 Task: Create ChildIssue0000000006 as Child Issue of Issue Issue0000000003 in Backlog  in Scrum Project Project0000000001 in Jira. Create ChildIssue0000000007 as Child Issue of Issue Issue0000000004 in Backlog  in Scrum Project Project0000000001 in Jira. Create ChildIssue0000000008 as Child Issue of Issue Issue0000000004 in Backlog  in Scrum Project Project0000000001 in Jira. Create ChildIssue0000000009 as Child Issue of Issue Issue0000000005 in Backlog  in Scrum Project Project0000000001 in Jira. Create ChildIssue0000000010 as Child Issue of Issue Issue0000000005 in Backlog  in Scrum Project Project0000000001 in Jira
Action: Mouse moved to (437, 491)
Screenshot: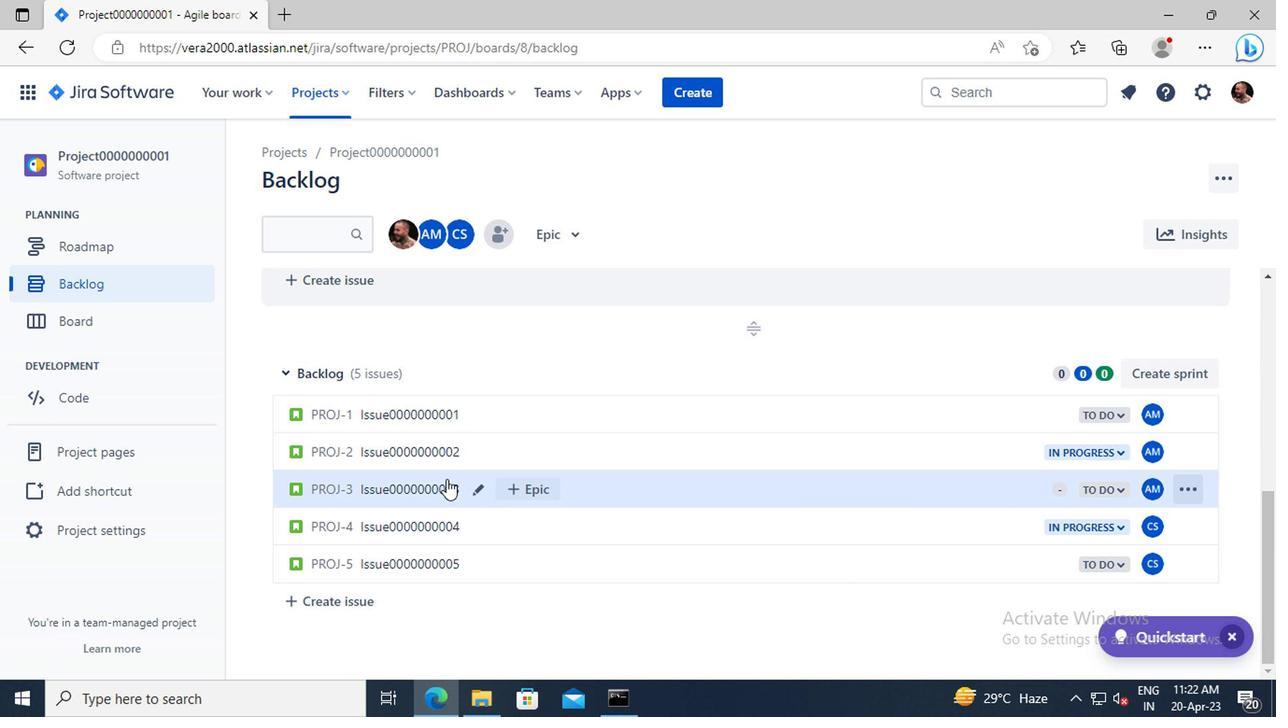 
Action: Mouse pressed left at (437, 491)
Screenshot: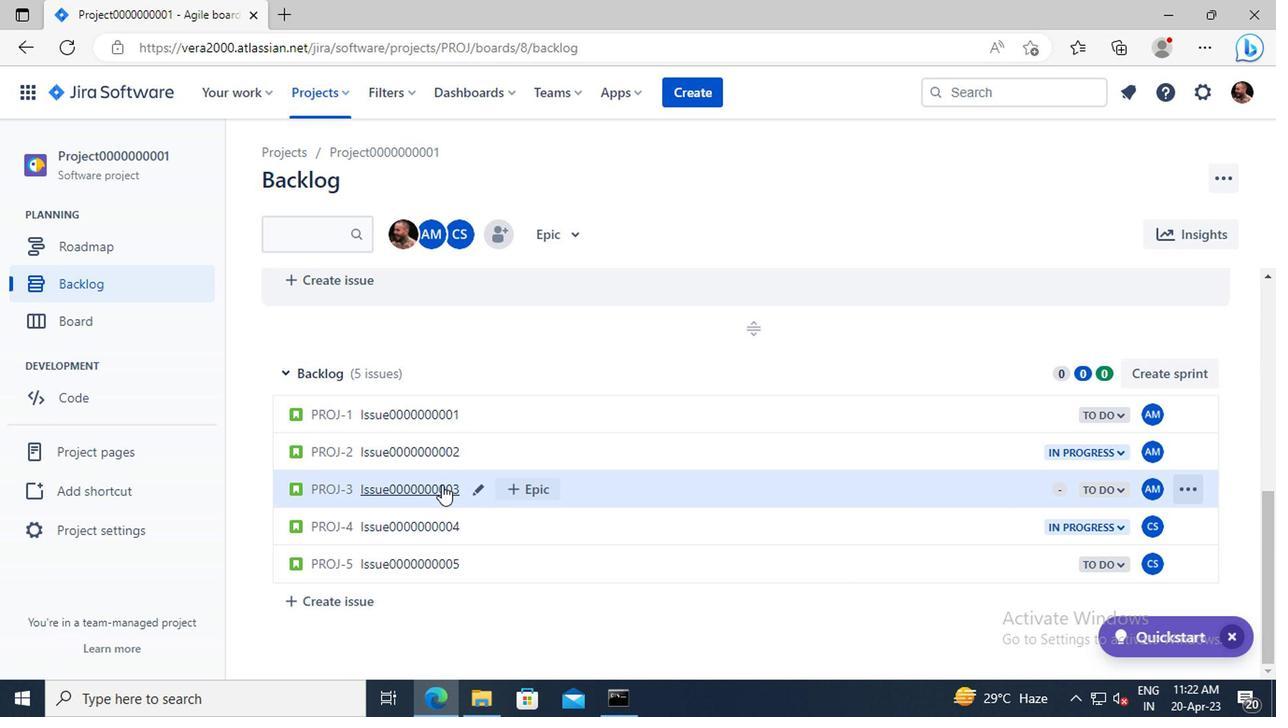 
Action: Mouse moved to (937, 373)
Screenshot: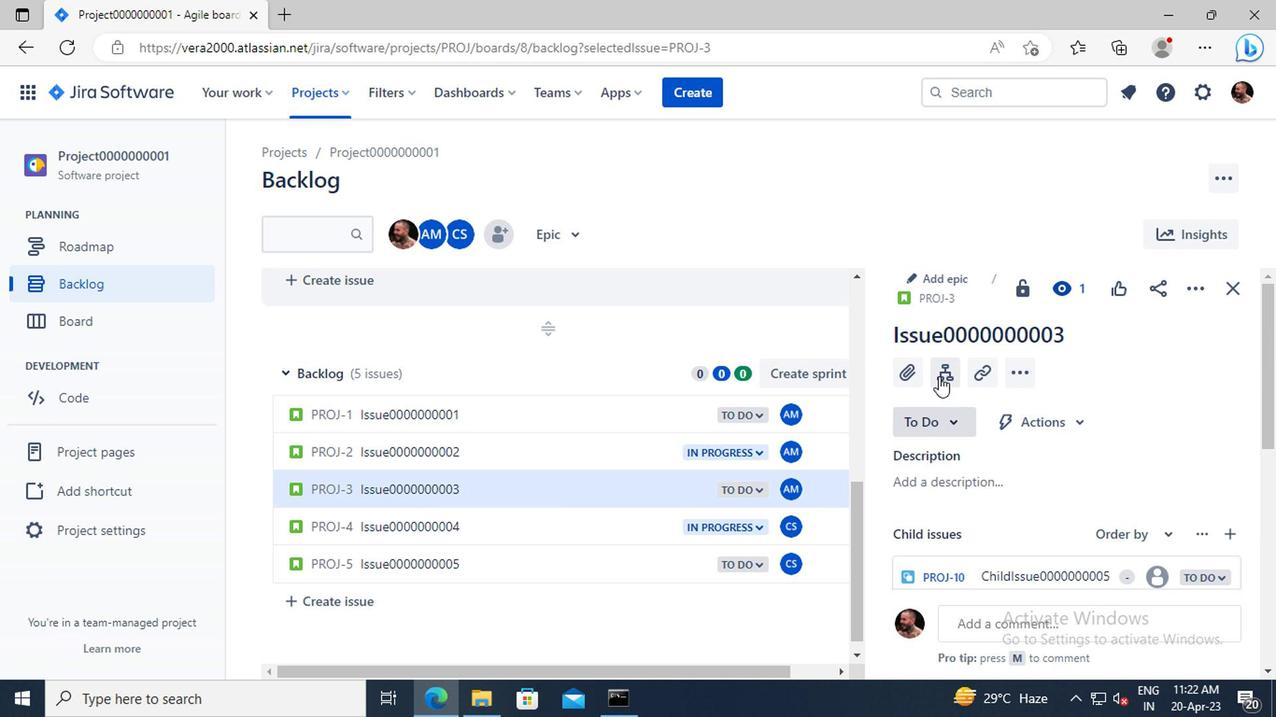 
Action: Mouse pressed left at (937, 373)
Screenshot: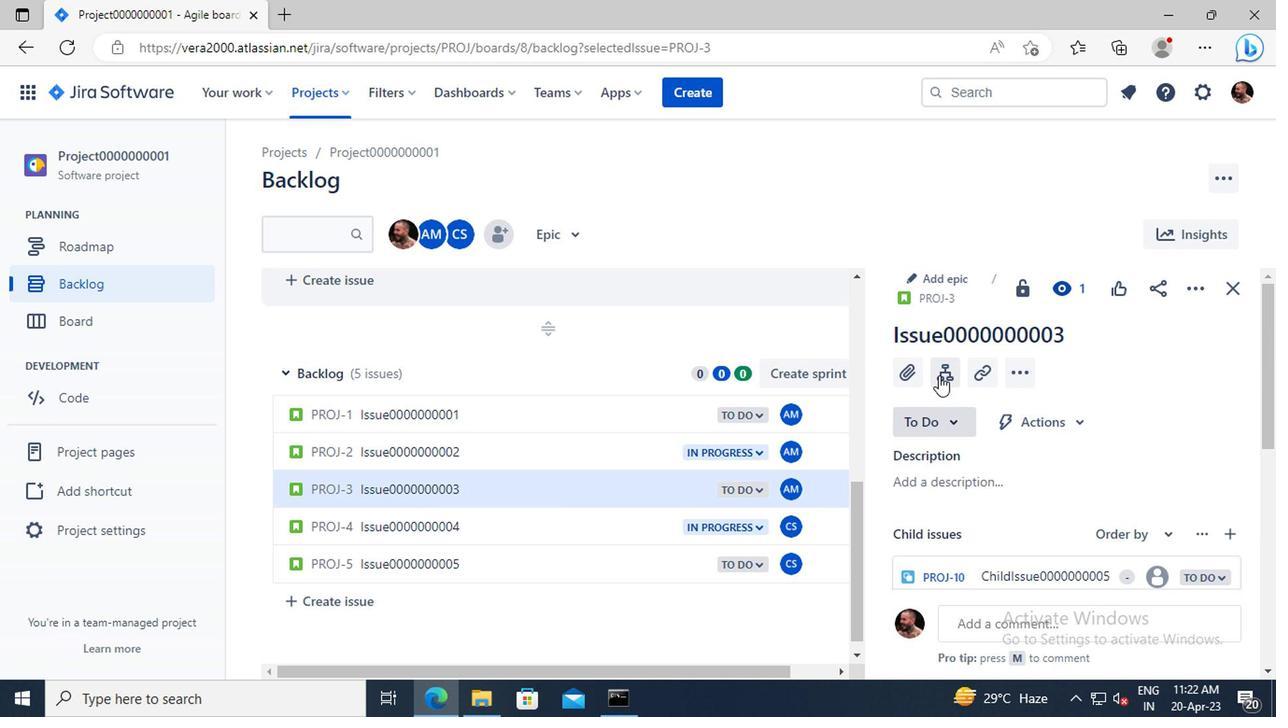 
Action: Mouse moved to (949, 463)
Screenshot: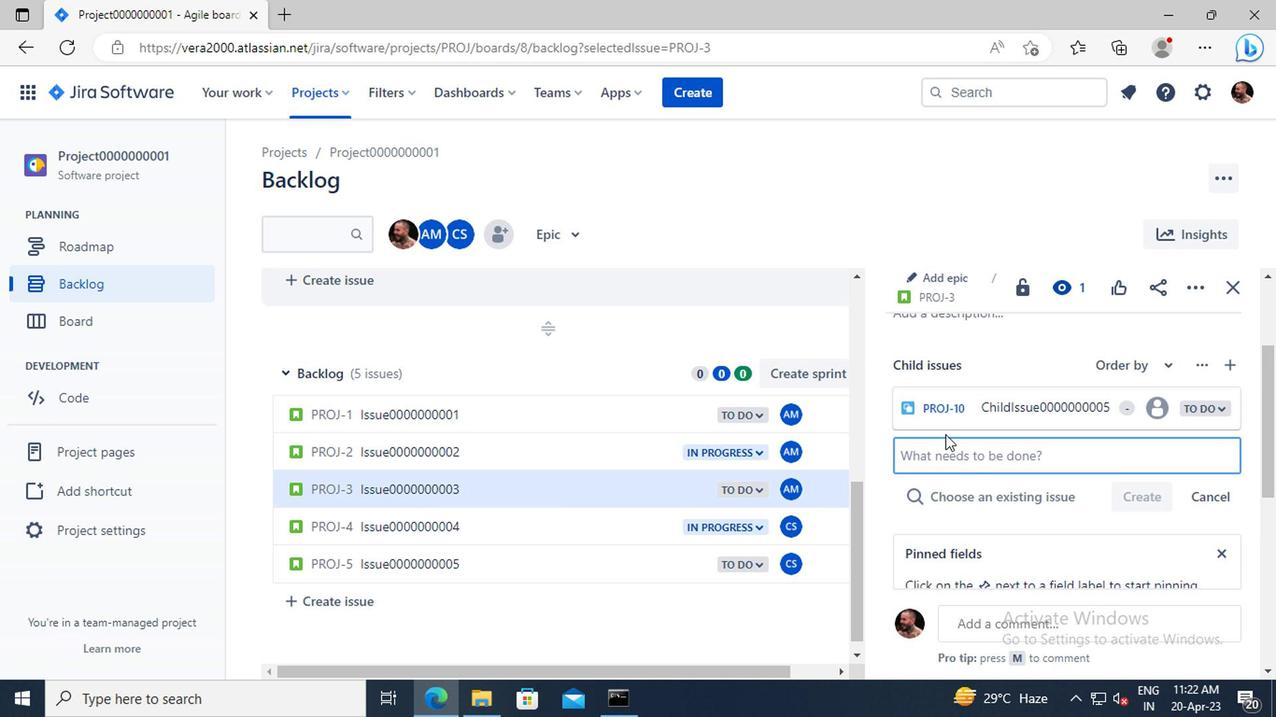 
Action: Mouse pressed left at (949, 463)
Screenshot: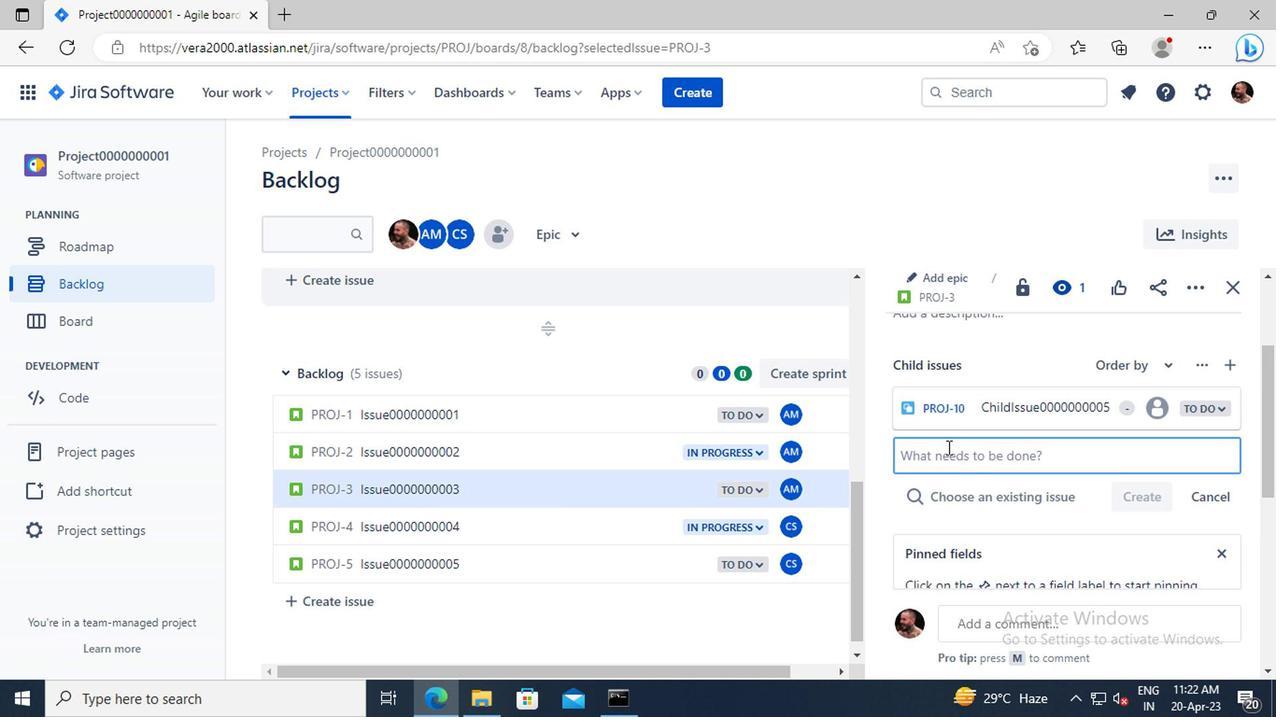 
Action: Key pressed <Key.shift>CHILD<Key.shift>ISSUE0000000006
Screenshot: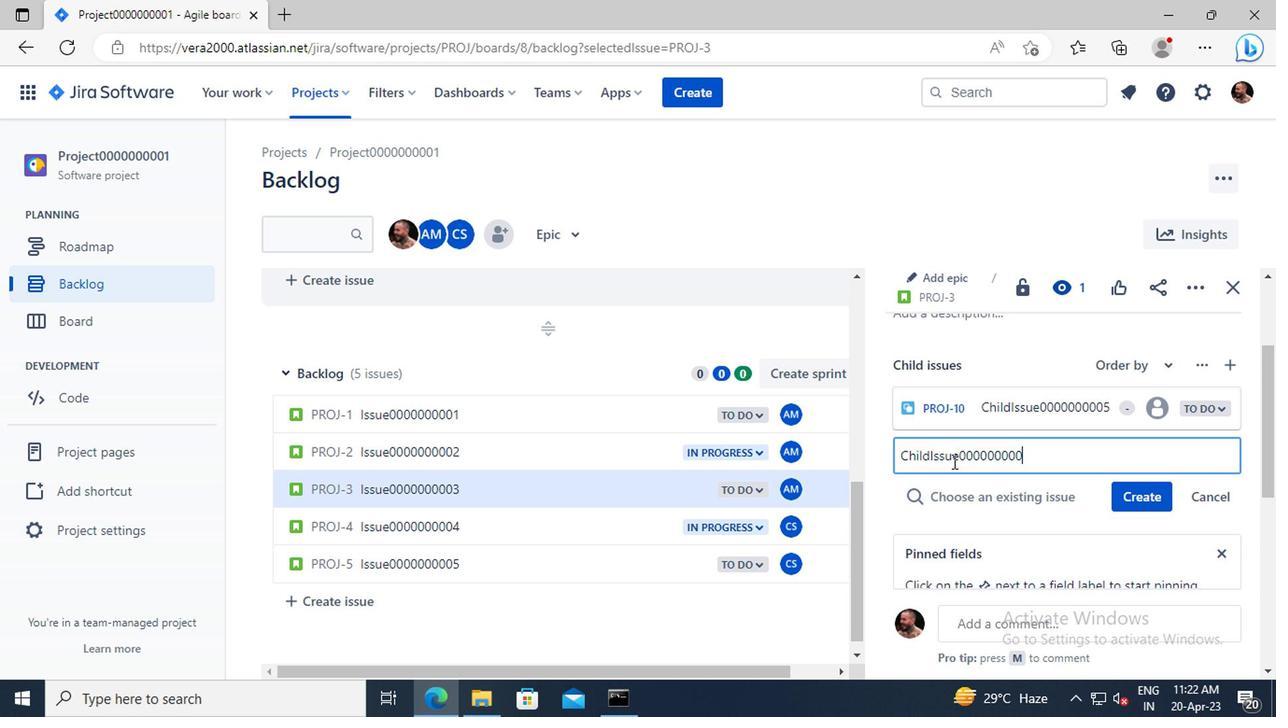 
Action: Mouse moved to (1135, 497)
Screenshot: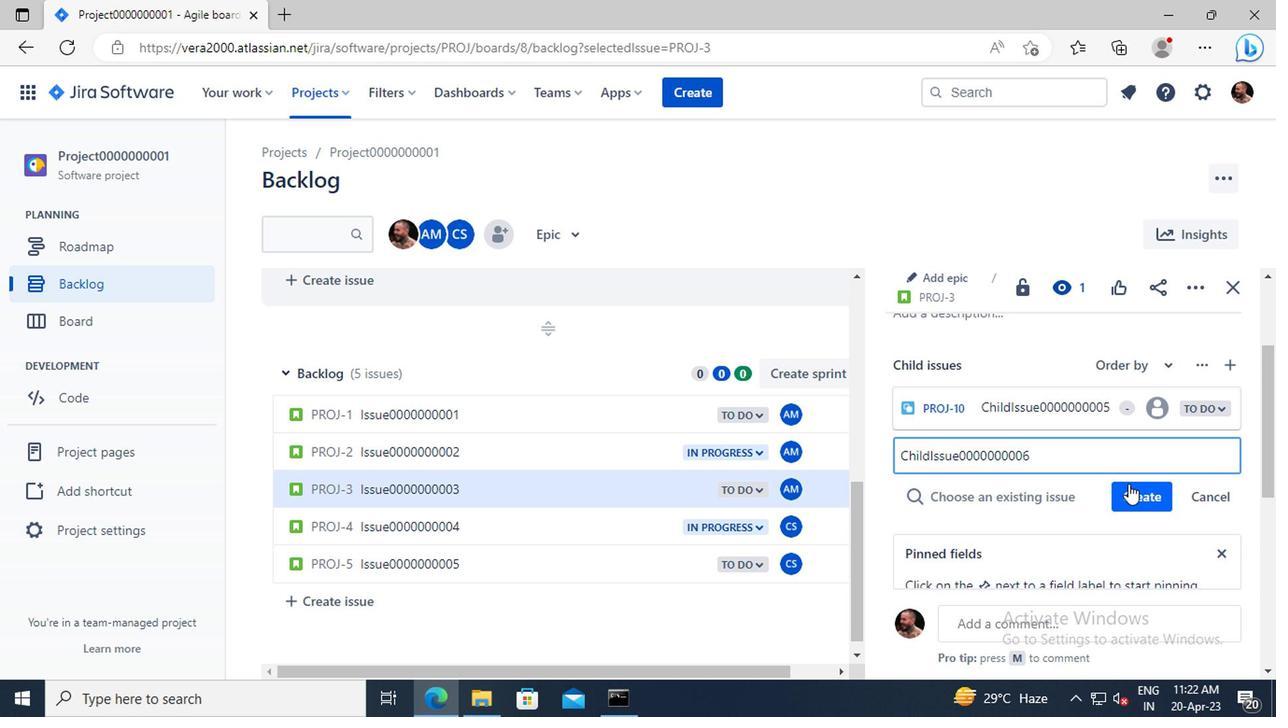 
Action: Mouse pressed left at (1135, 497)
Screenshot: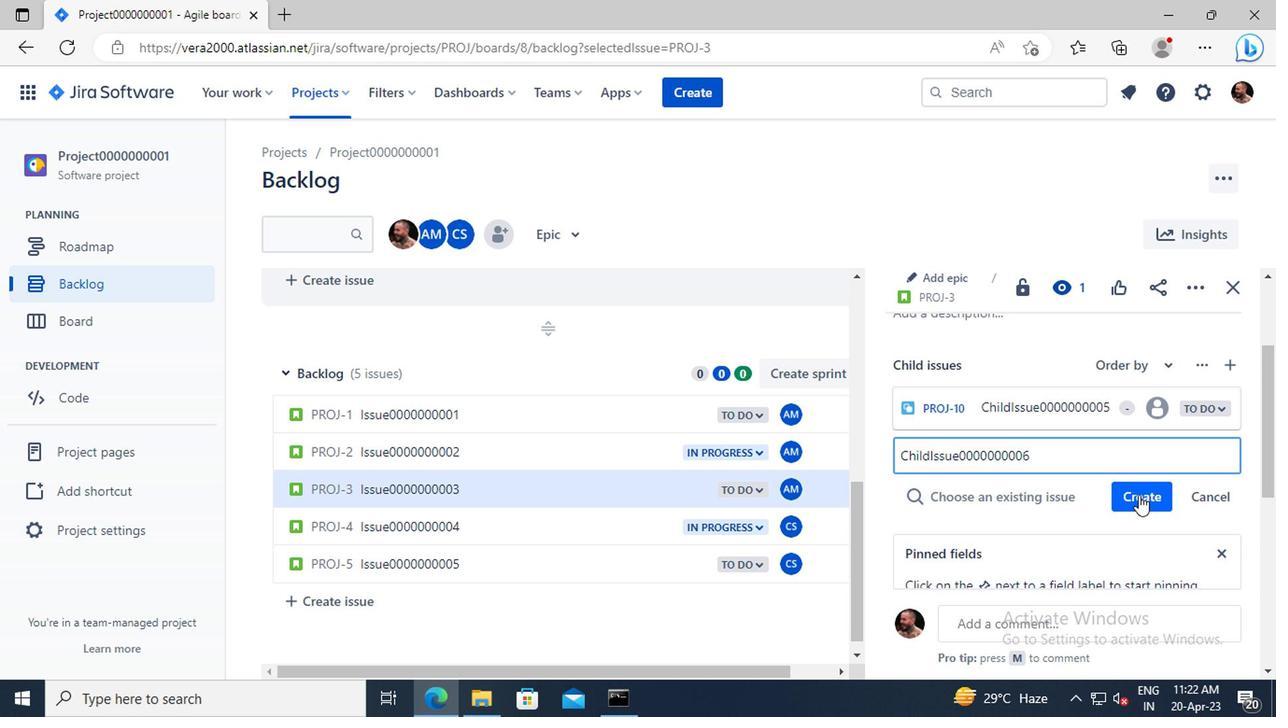 
Action: Mouse moved to (431, 531)
Screenshot: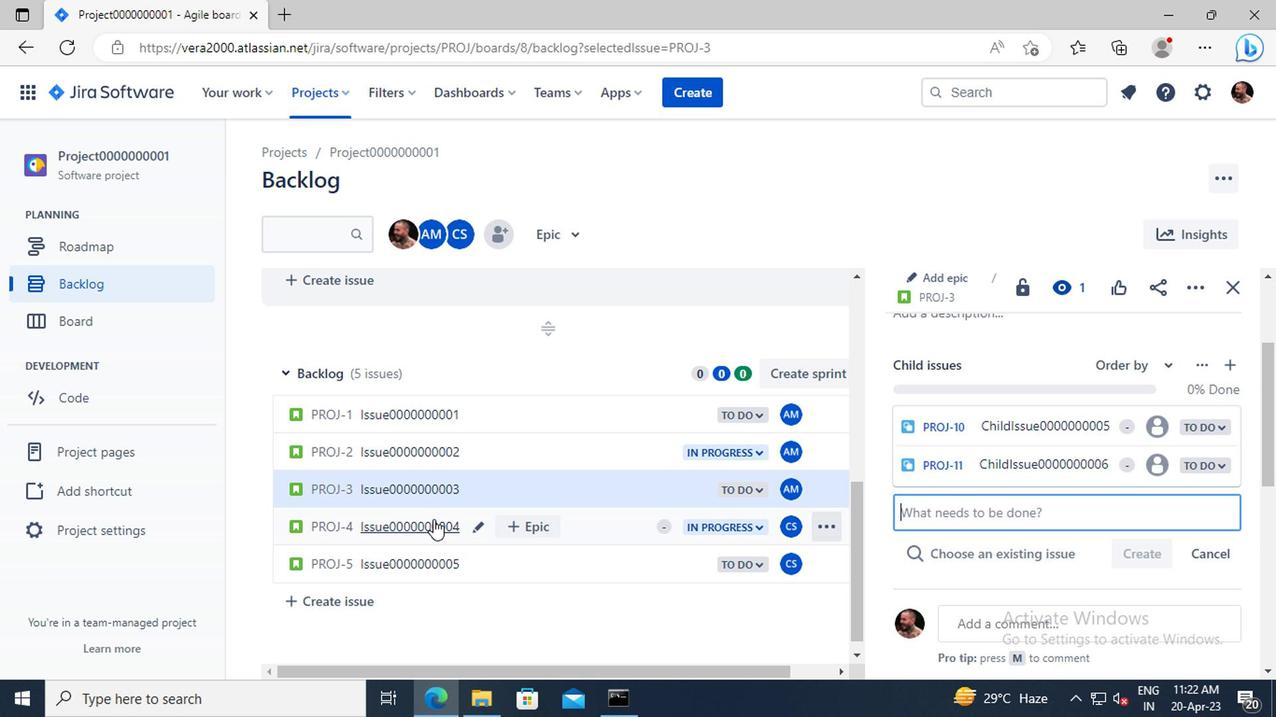 
Action: Mouse pressed left at (431, 531)
Screenshot: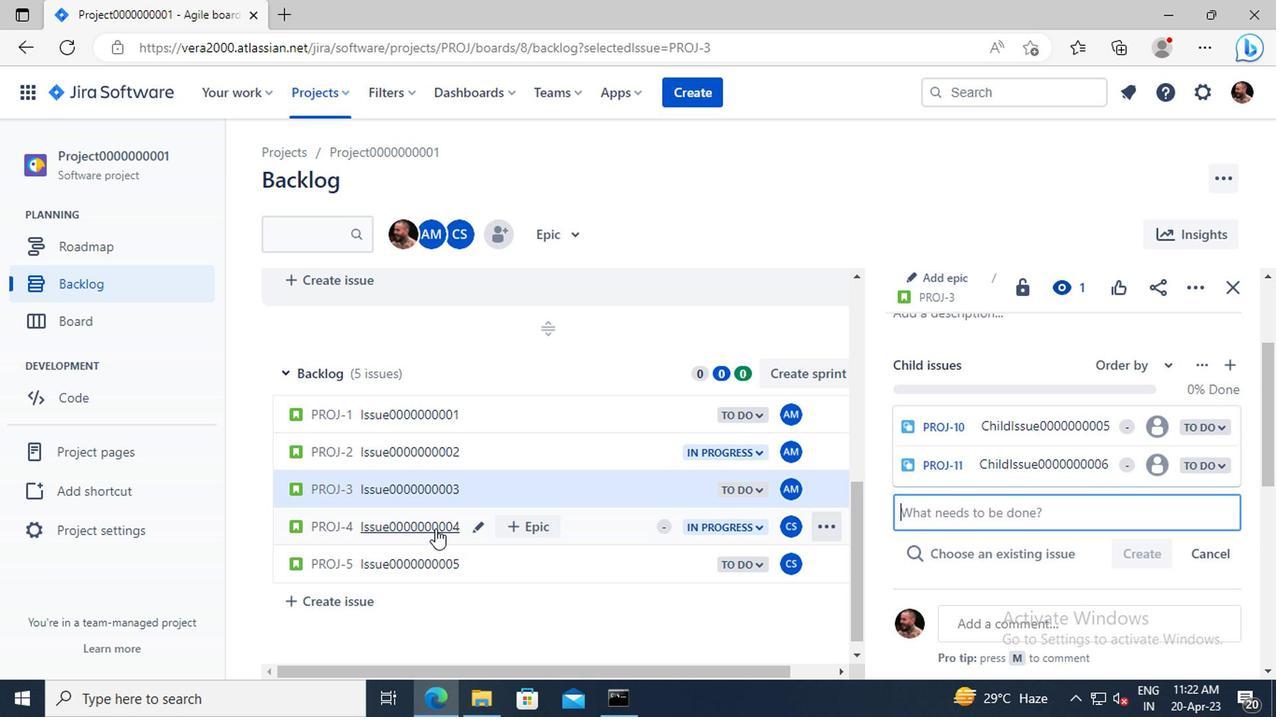 
Action: Mouse moved to (941, 374)
Screenshot: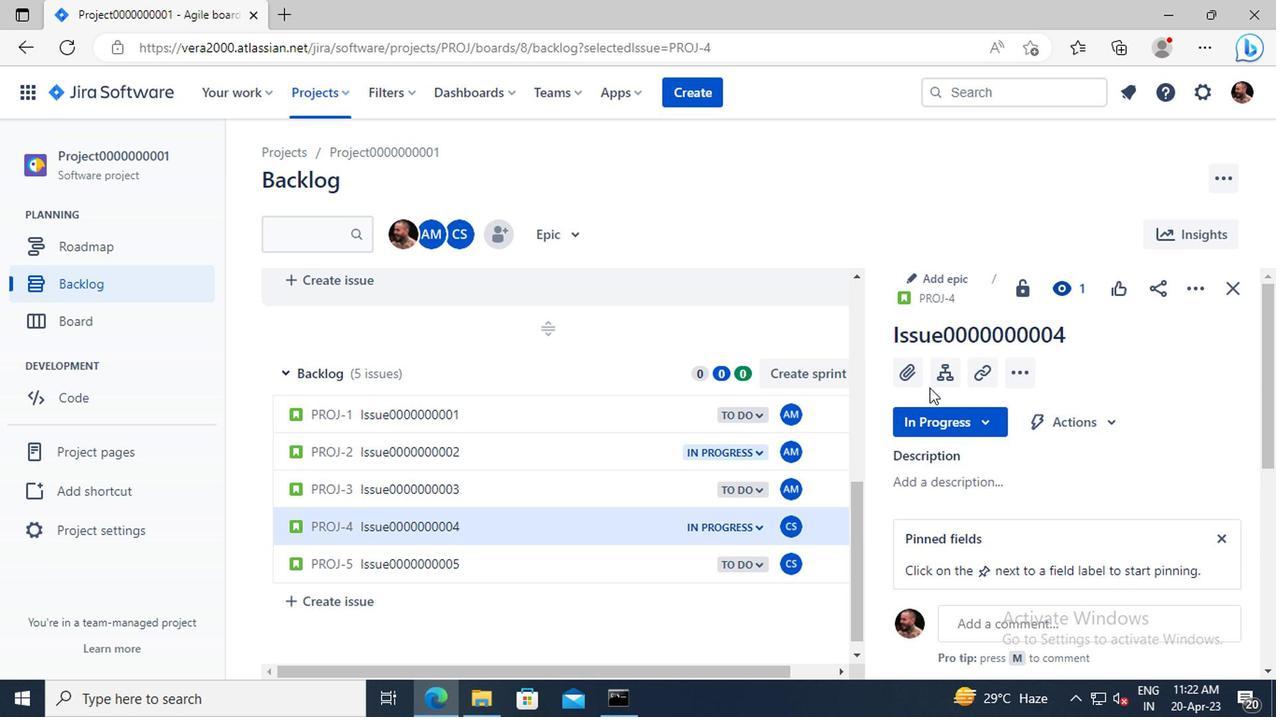 
Action: Mouse pressed left at (941, 374)
Screenshot: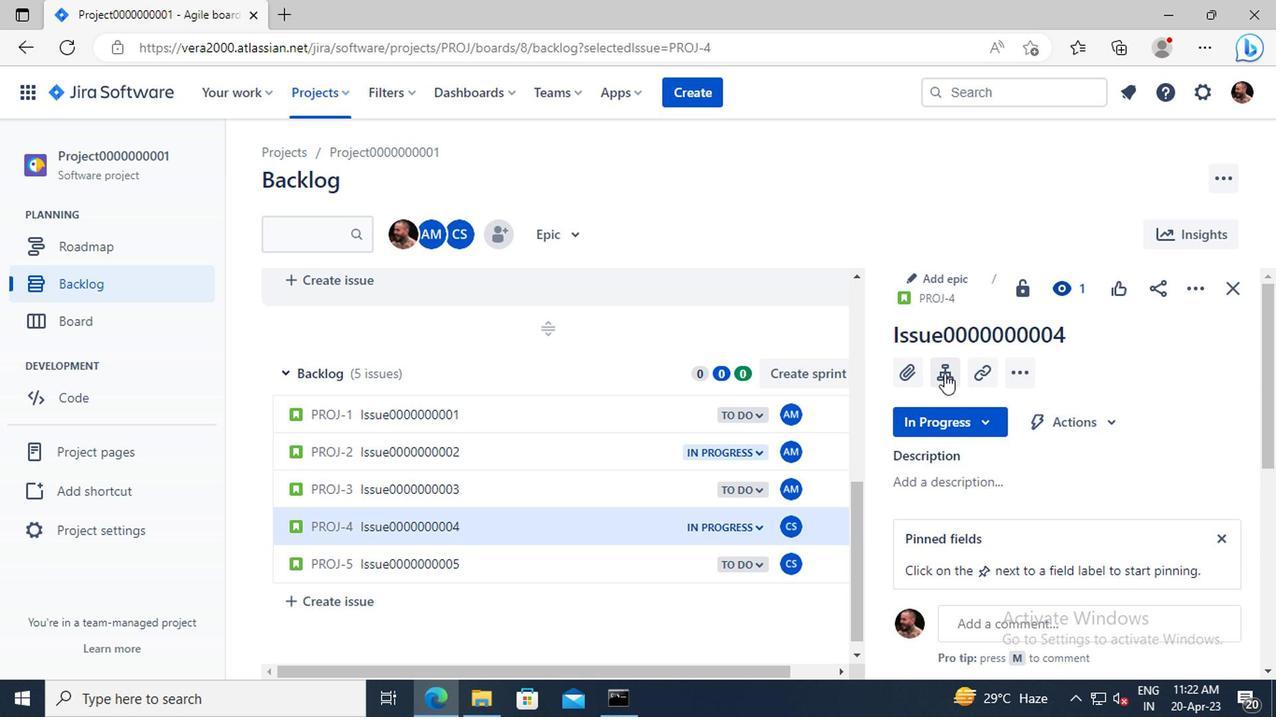 
Action: Mouse moved to (954, 459)
Screenshot: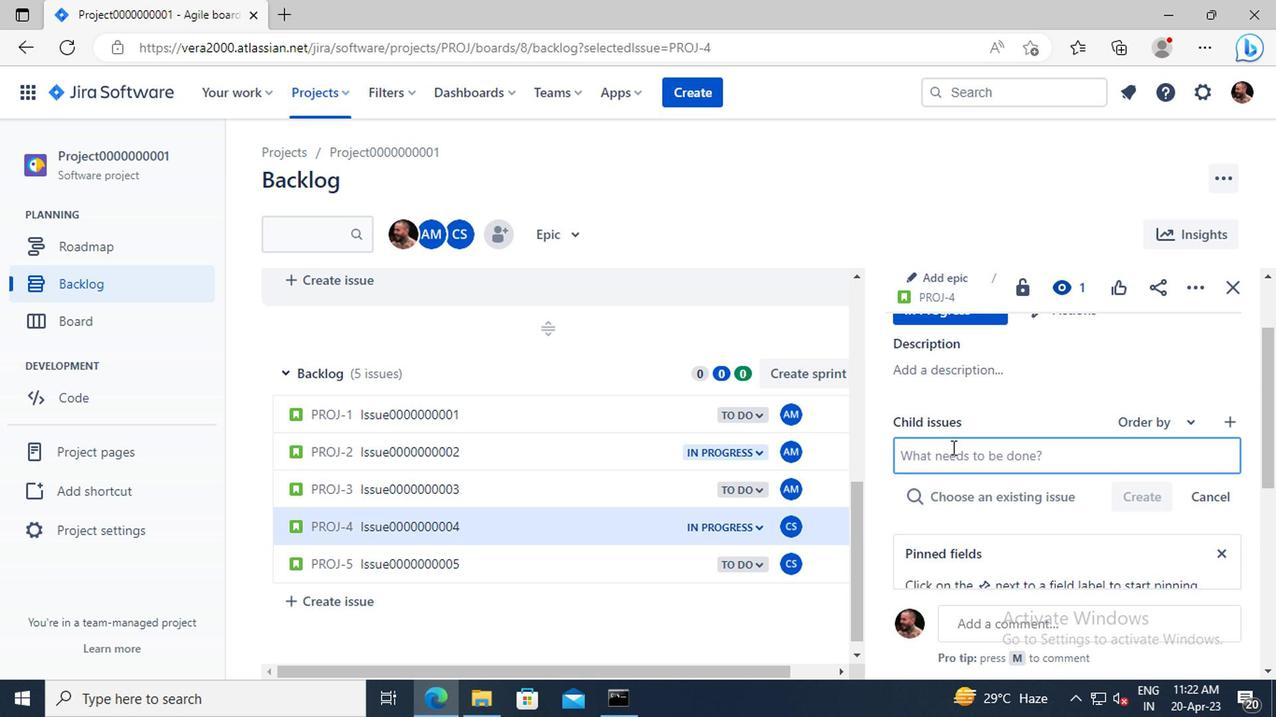 
Action: Mouse pressed left at (954, 459)
Screenshot: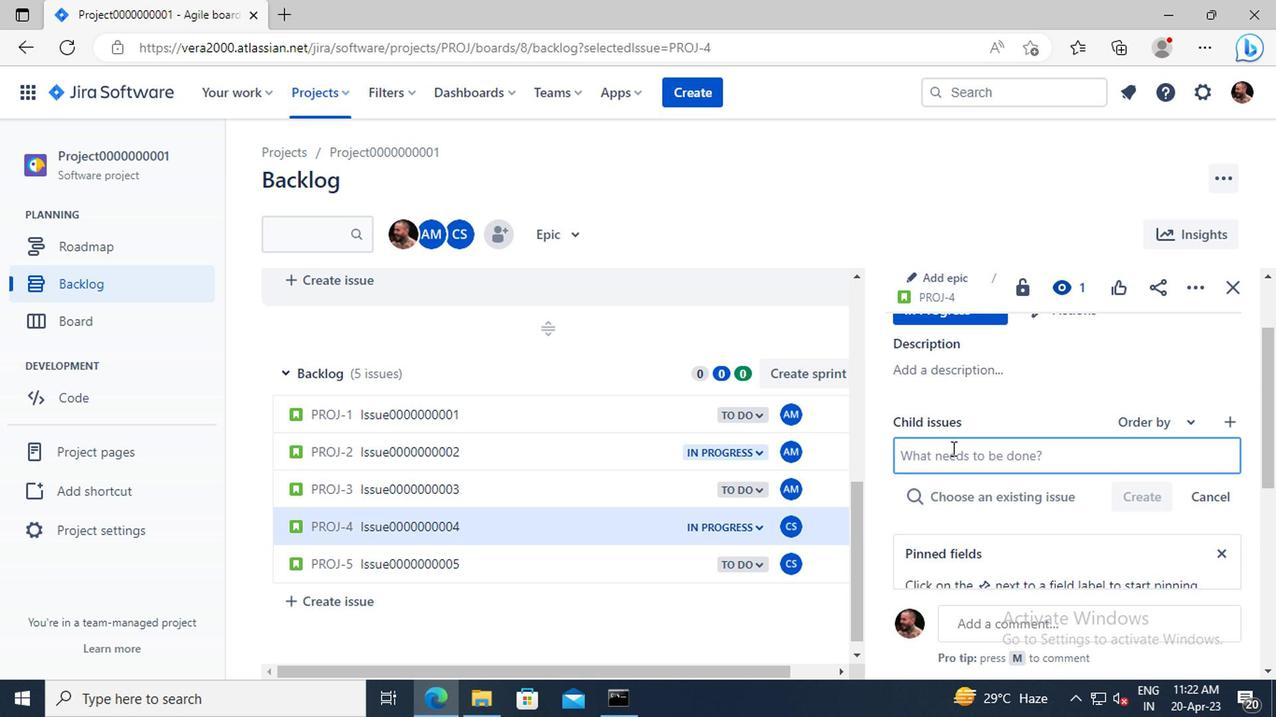 
Action: Key pressed <Key.shift>CHILD<Key.shift>ISSUE0000000007
Screenshot: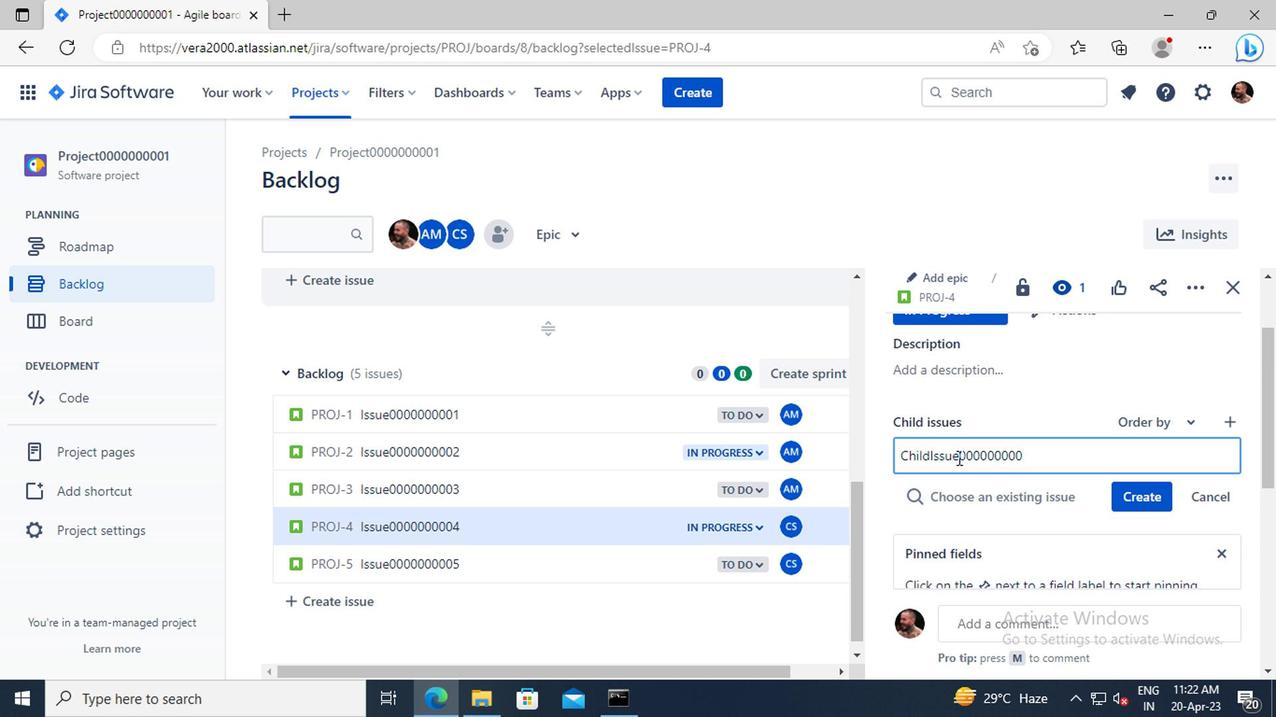 
Action: Mouse moved to (1129, 490)
Screenshot: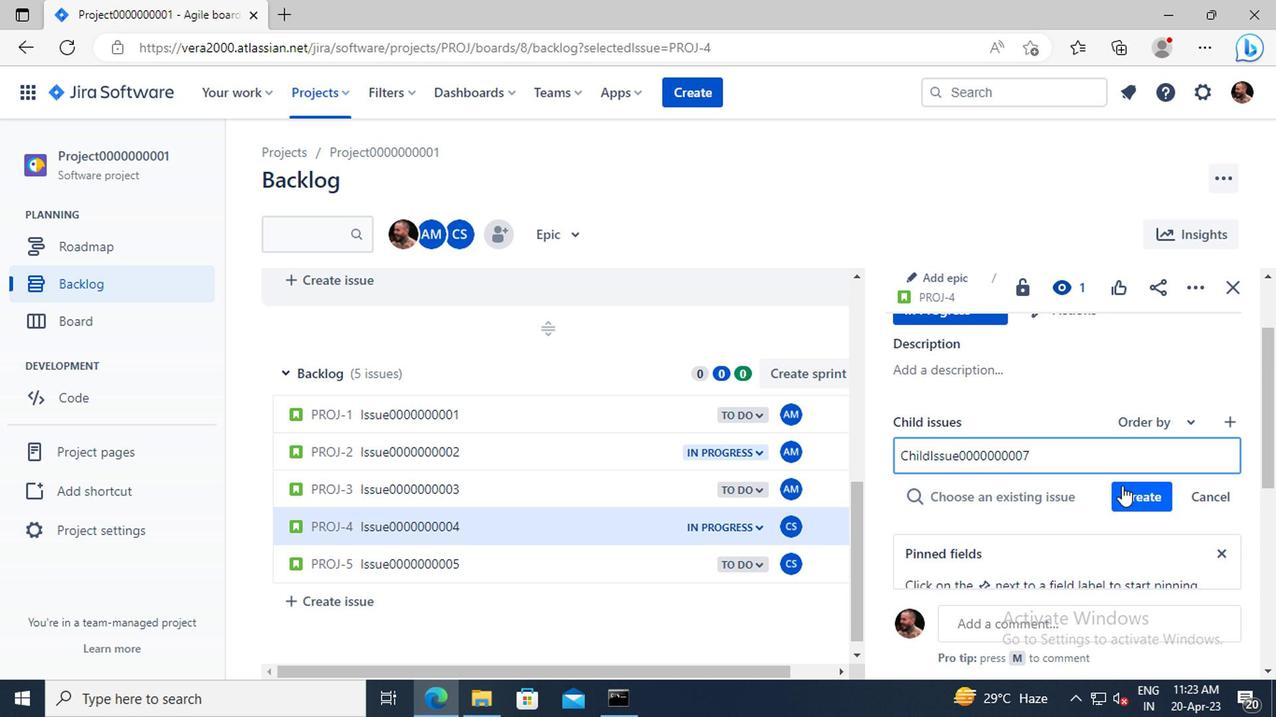 
Action: Mouse pressed left at (1129, 490)
Screenshot: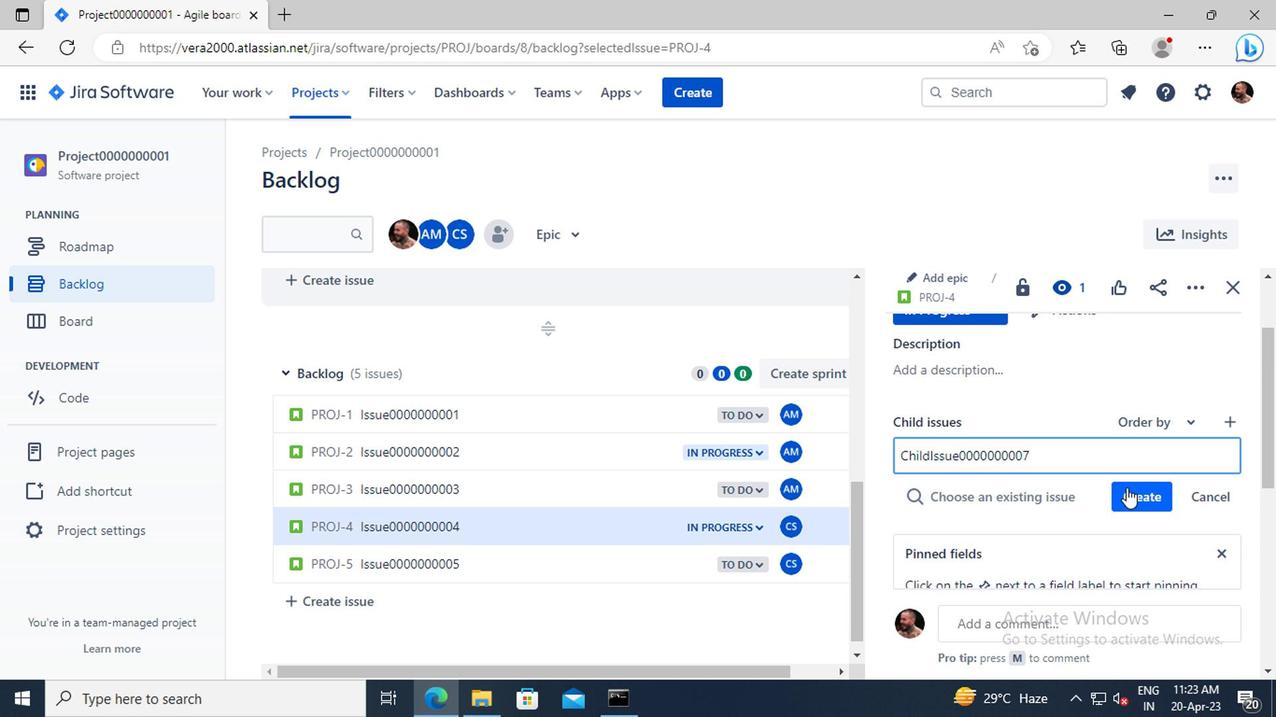
Action: Mouse moved to (996, 465)
Screenshot: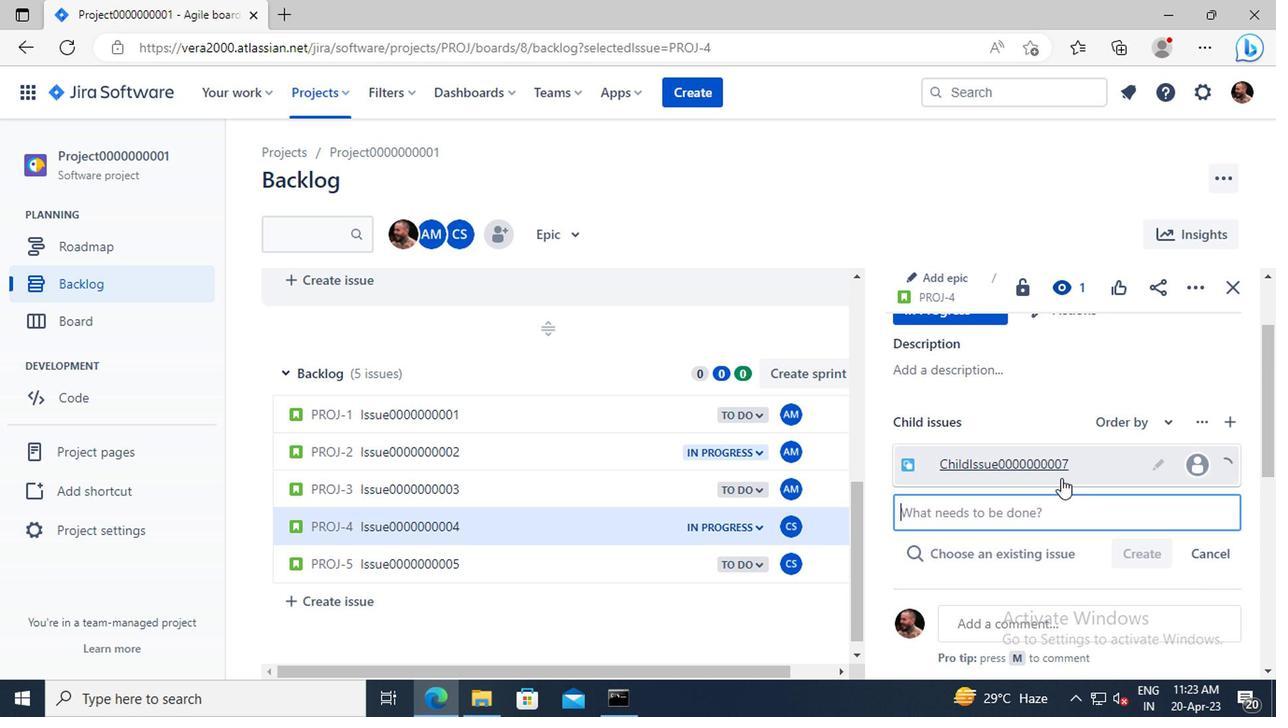 
Action: Mouse scrolled (996, 465) with delta (0, 0)
Screenshot: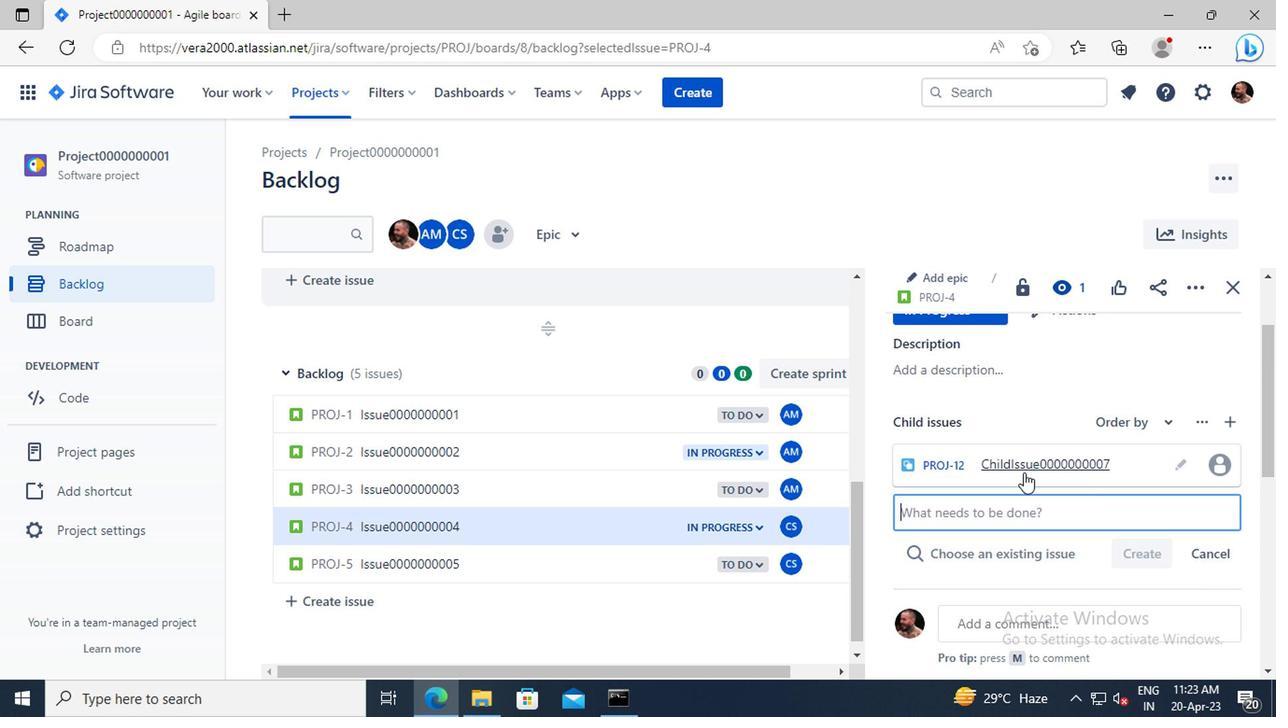 
Action: Mouse scrolled (996, 465) with delta (0, 0)
Screenshot: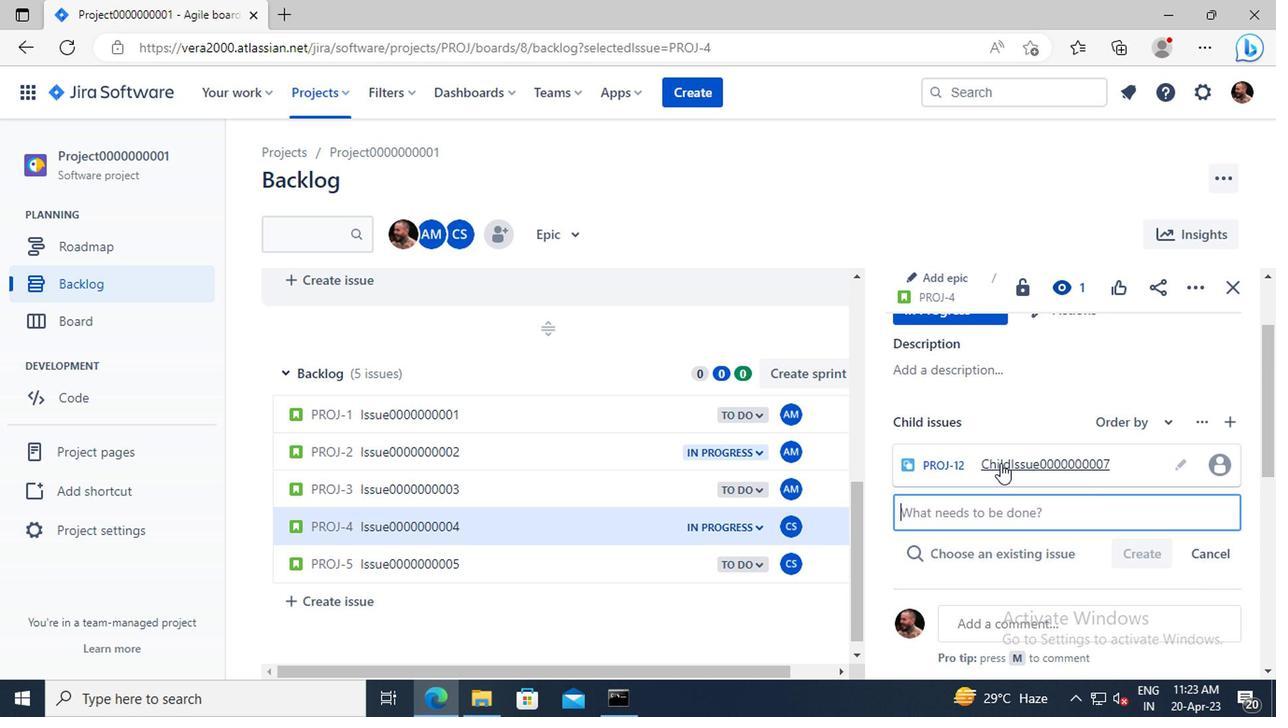 
Action: Mouse moved to (948, 377)
Screenshot: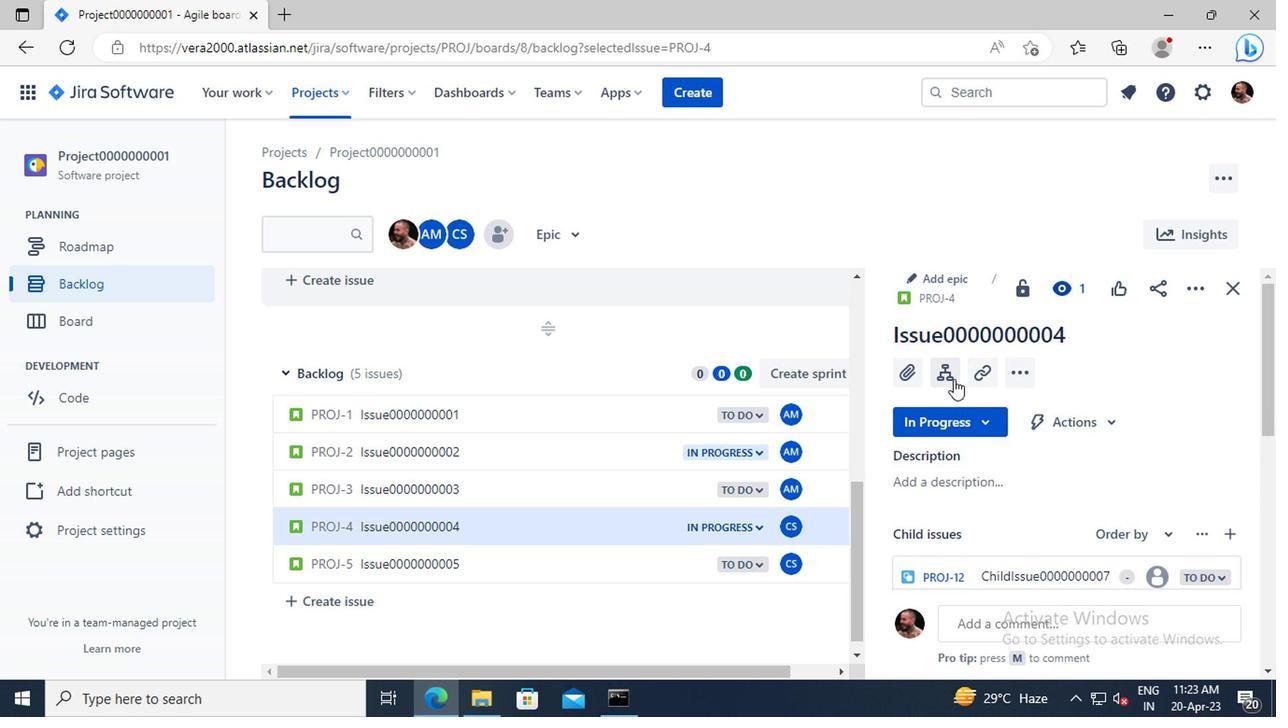 
Action: Mouse pressed left at (948, 377)
Screenshot: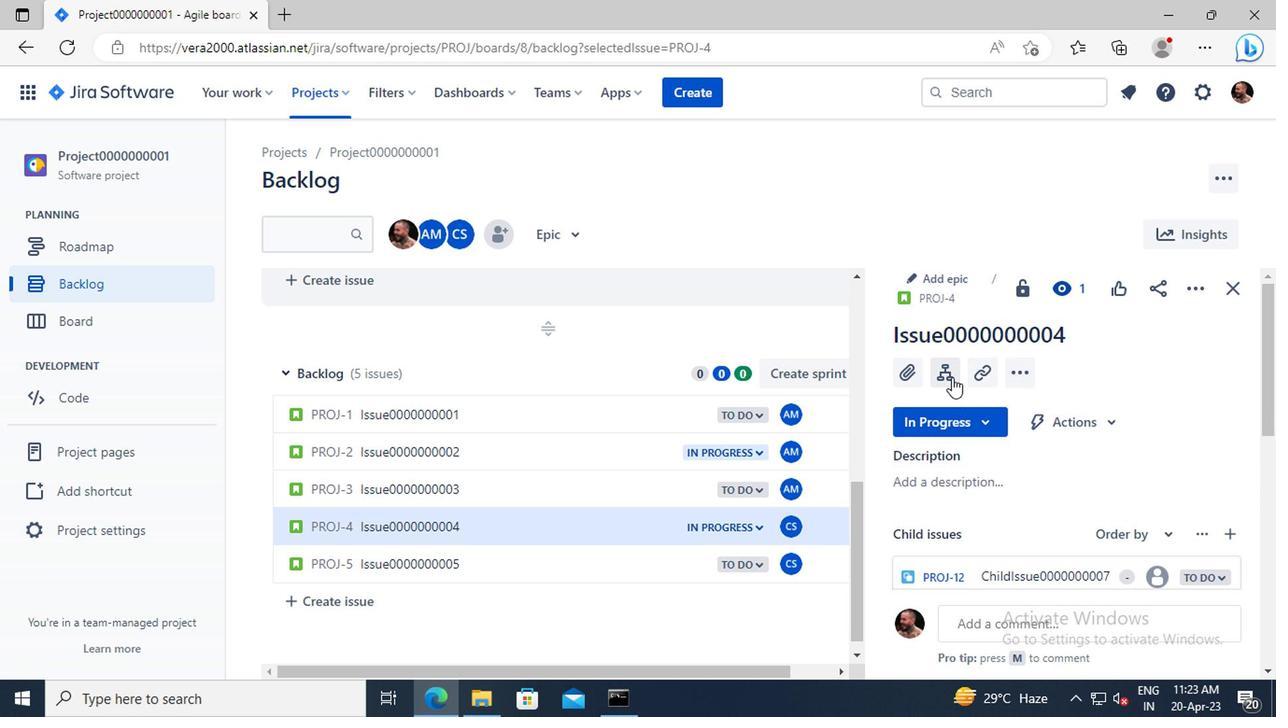 
Action: Mouse scrolled (948, 376) with delta (0, -1)
Screenshot: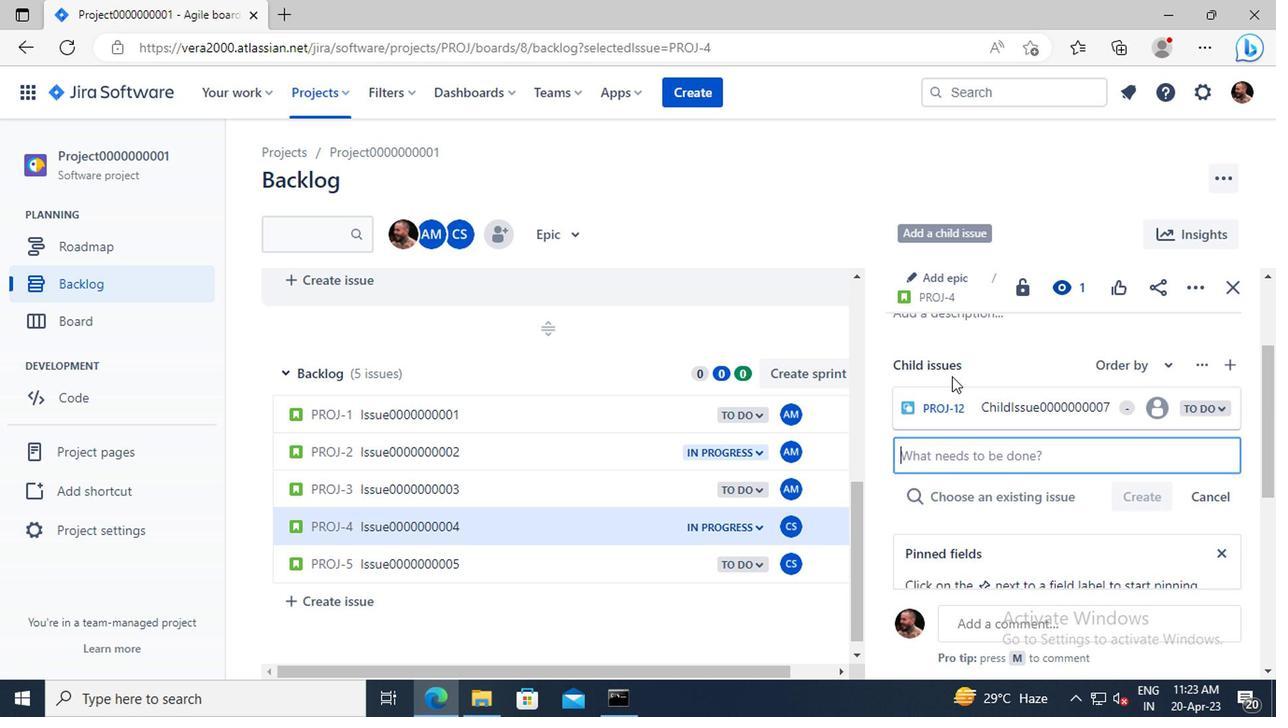 
Action: Mouse scrolled (948, 376) with delta (0, -1)
Screenshot: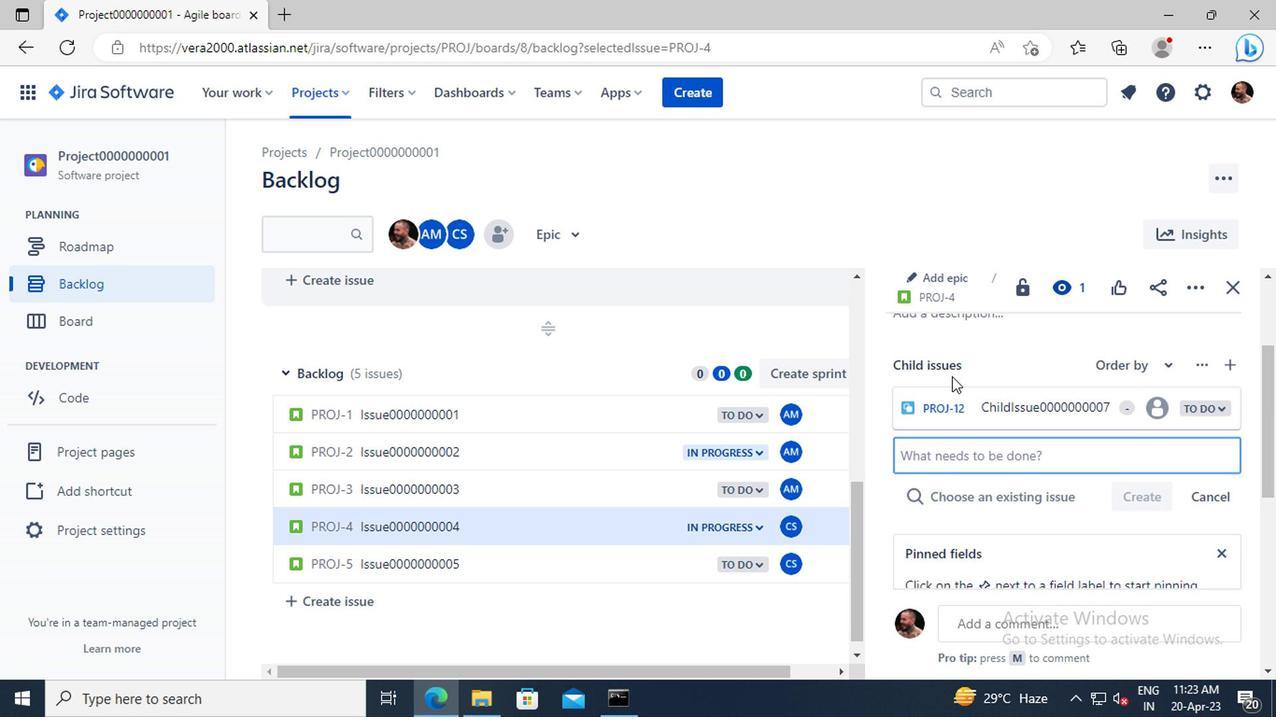 
Action: Mouse moved to (941, 333)
Screenshot: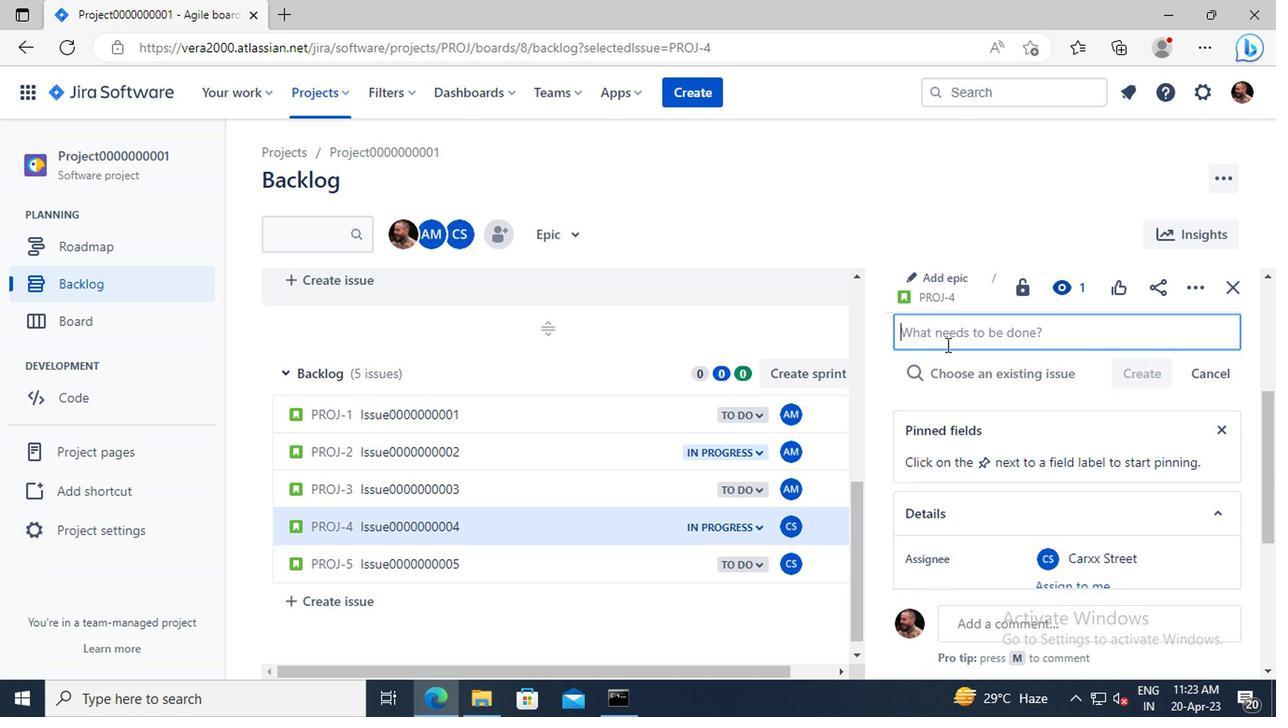 
Action: Mouse pressed left at (941, 333)
Screenshot: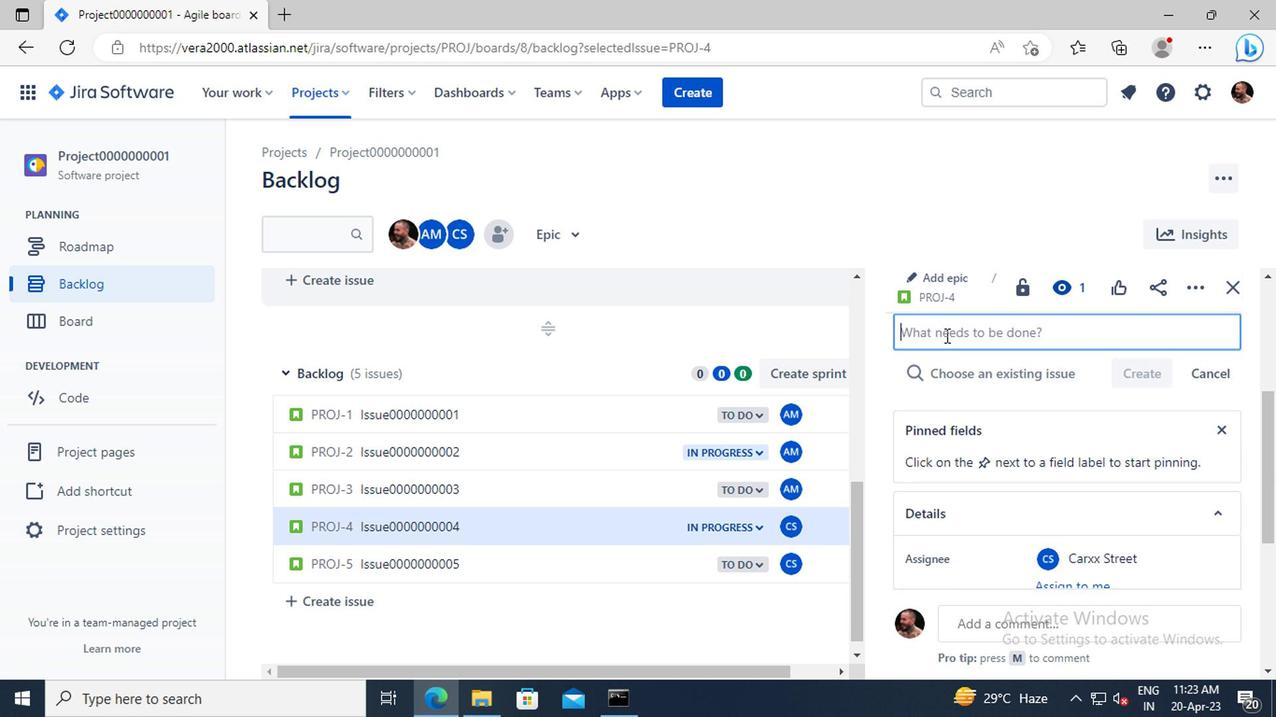 
Action: Key pressed <Key.shift>CHILD<Key.shift>ISSUE0000000008
Screenshot: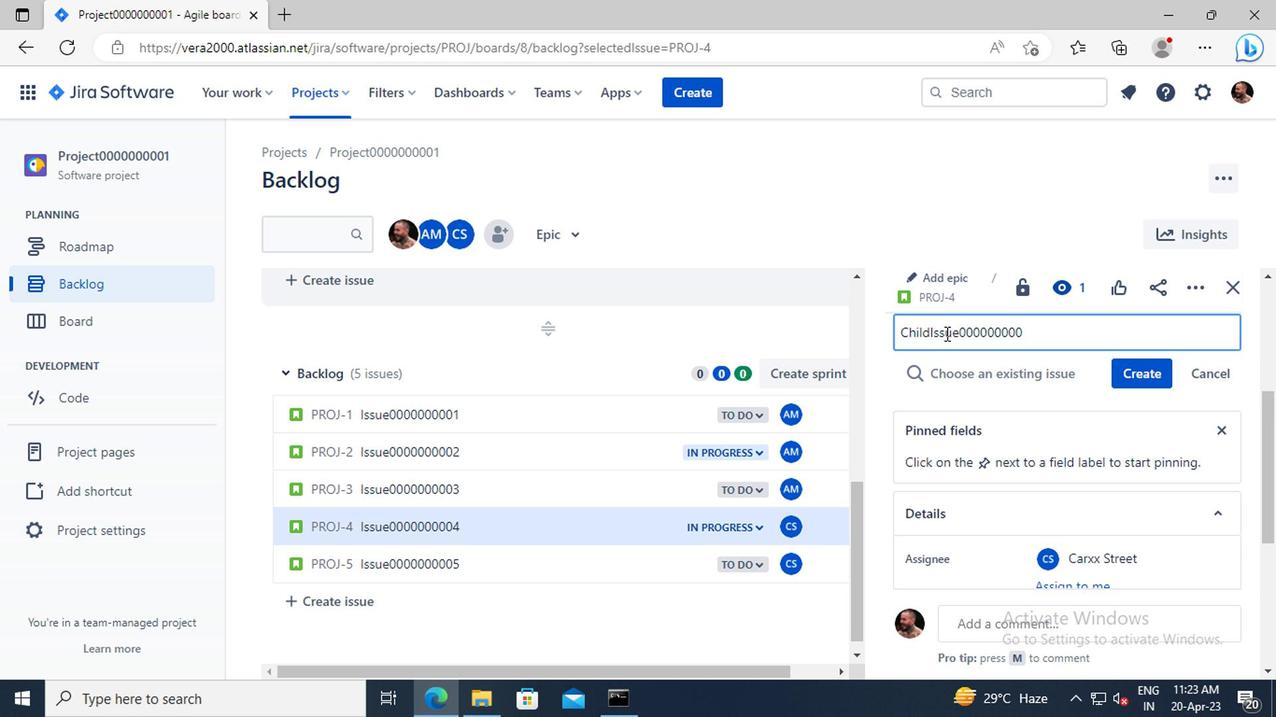 
Action: Mouse moved to (1129, 370)
Screenshot: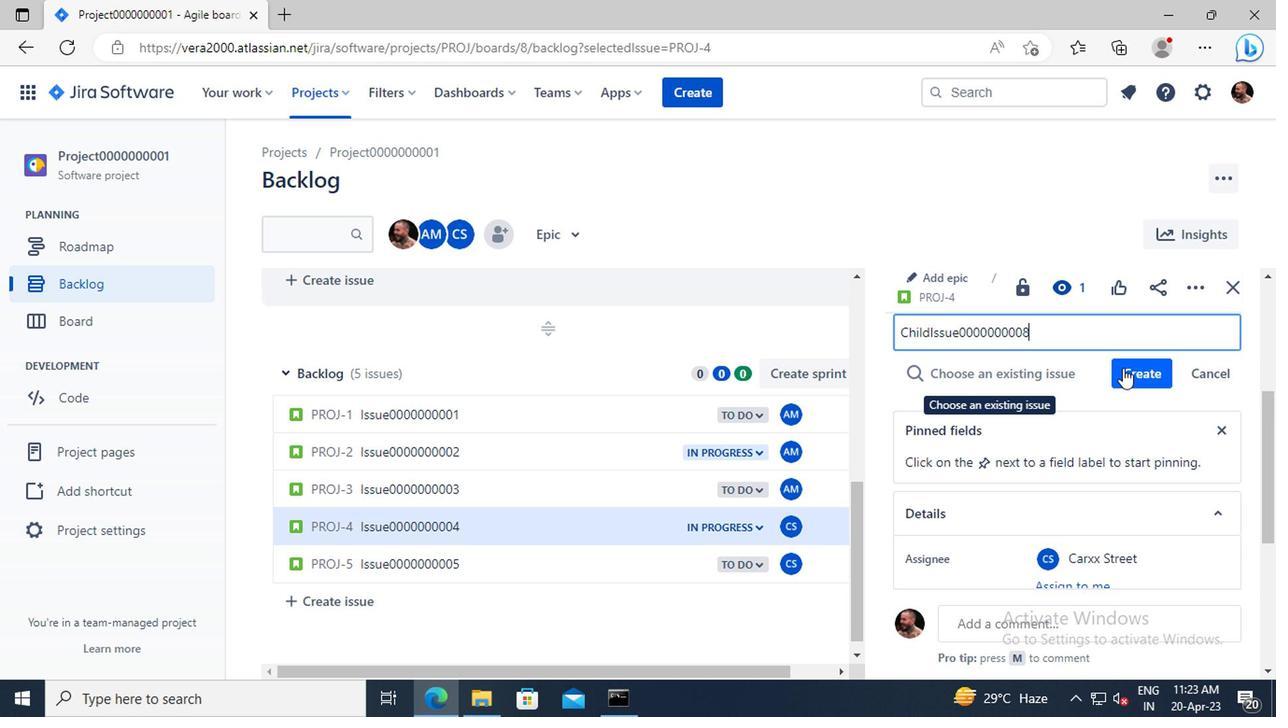
Action: Mouse pressed left at (1129, 370)
Screenshot: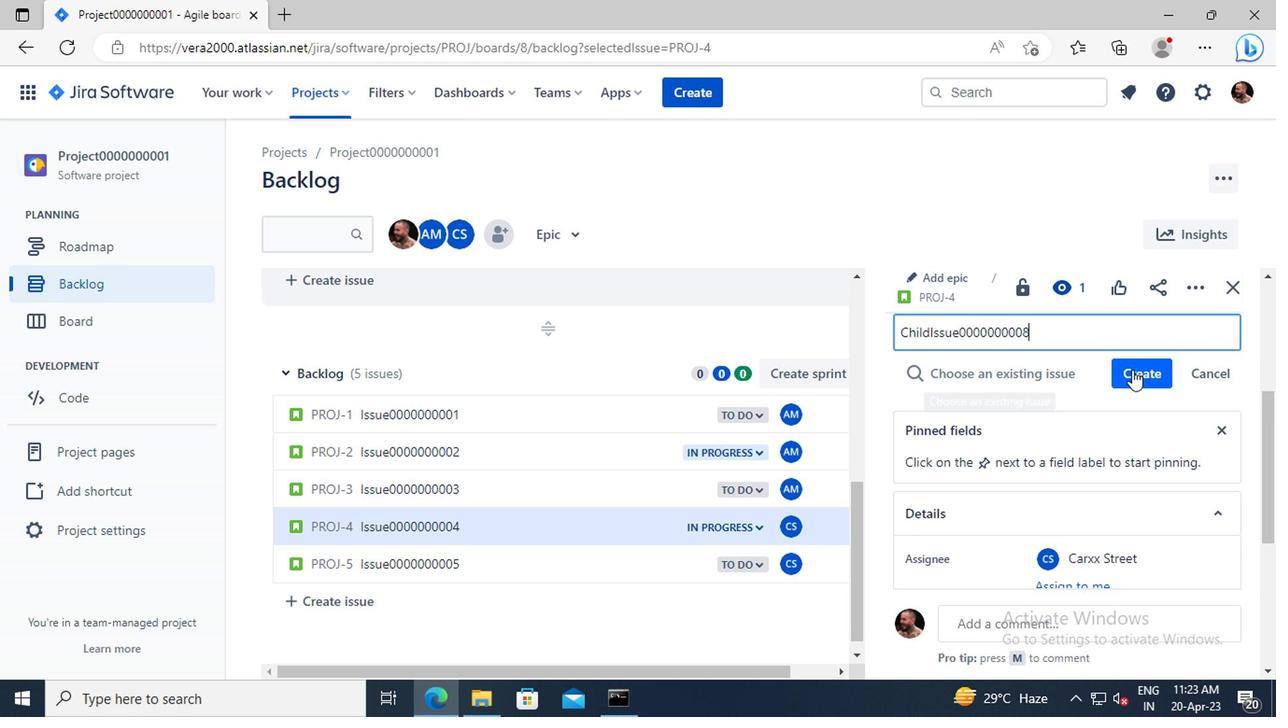 
Action: Mouse moved to (429, 566)
Screenshot: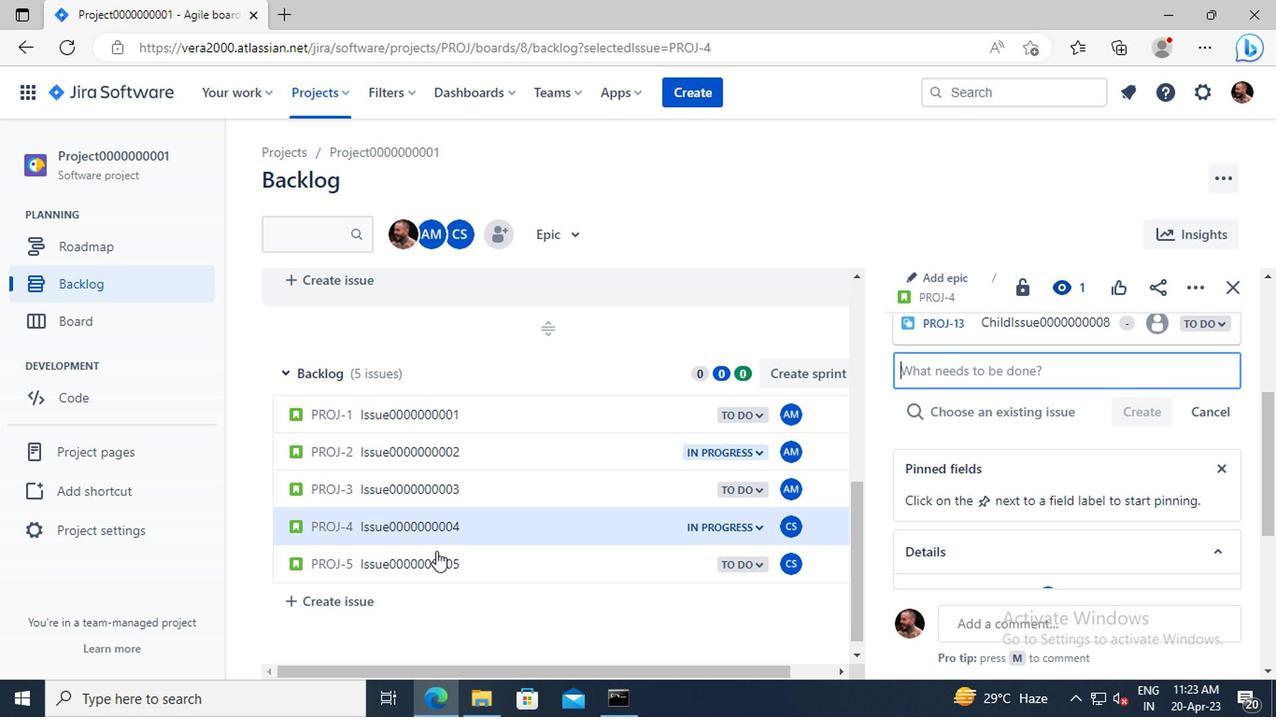 
Action: Mouse pressed left at (429, 566)
Screenshot: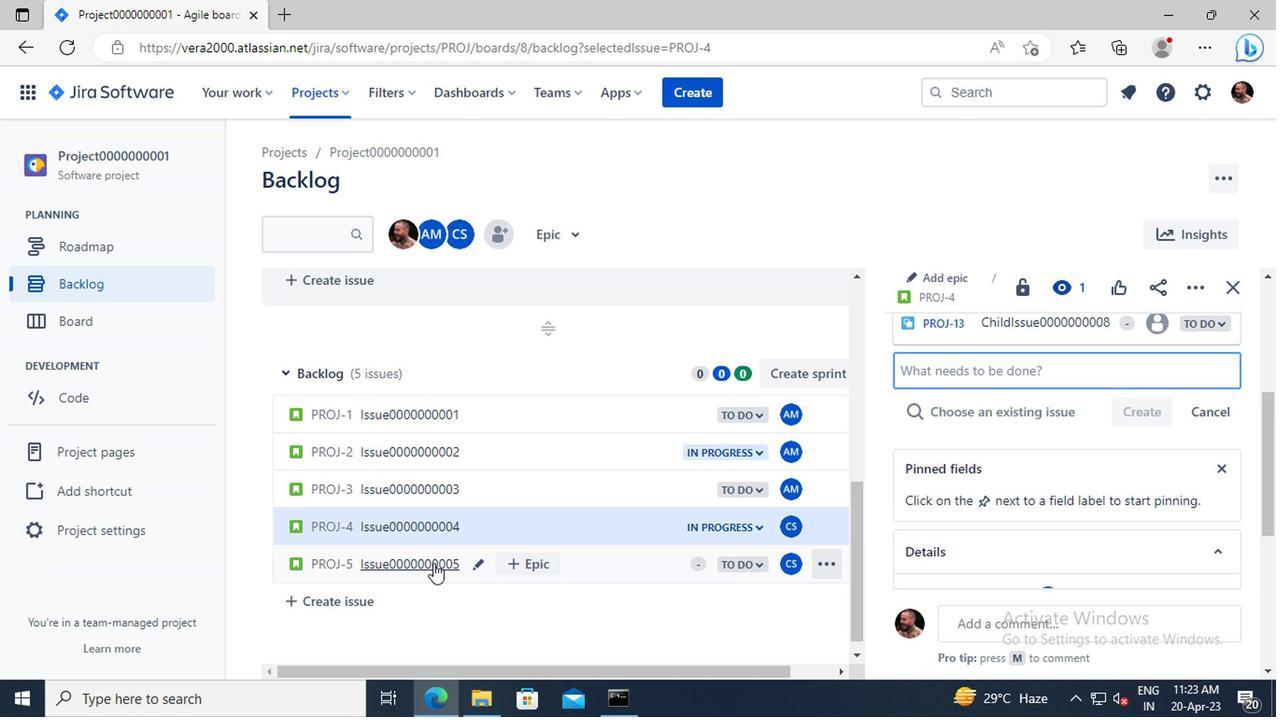 
Action: Mouse moved to (943, 376)
Screenshot: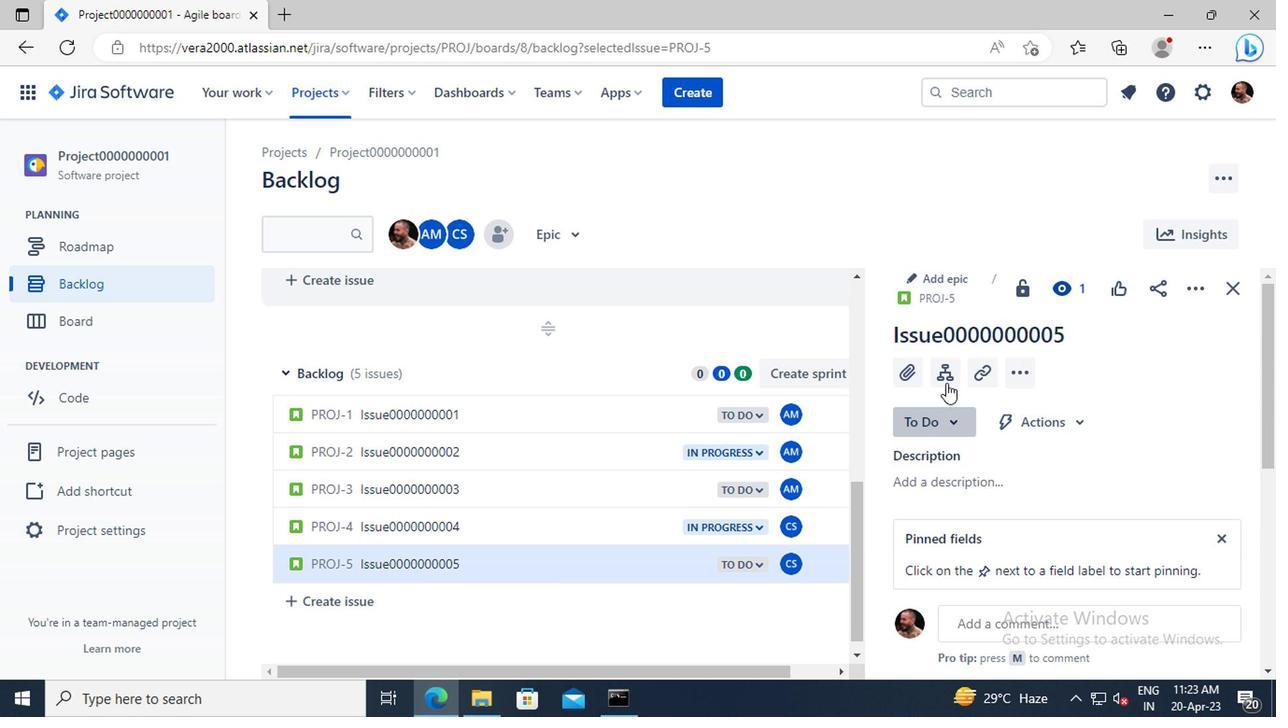 
Action: Mouse pressed left at (943, 376)
Screenshot: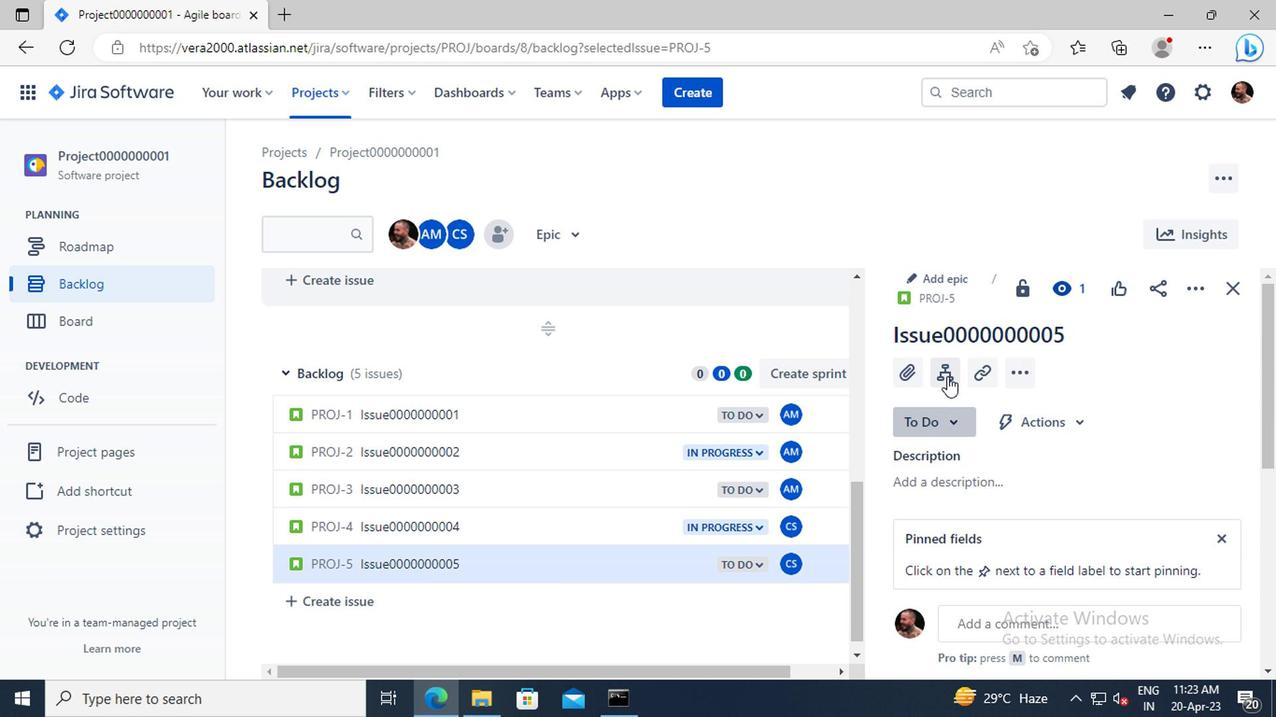 
Action: Mouse moved to (950, 454)
Screenshot: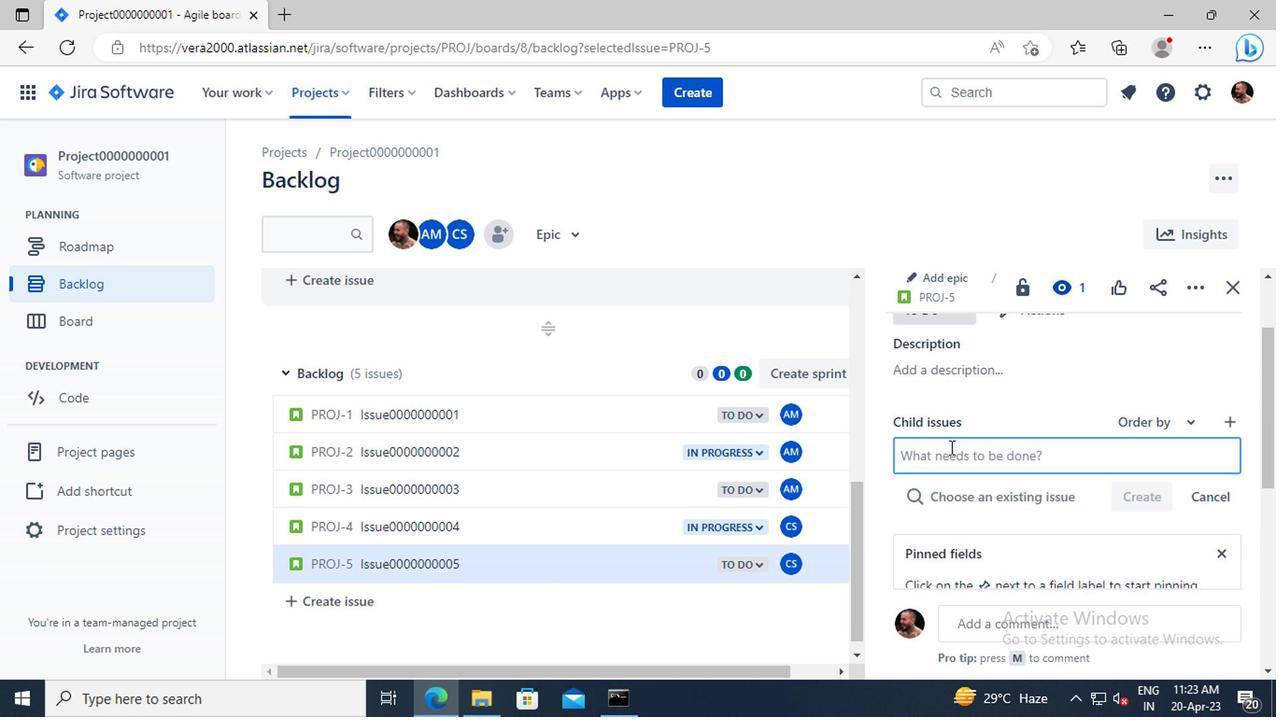 
Action: Mouse pressed left at (950, 454)
Screenshot: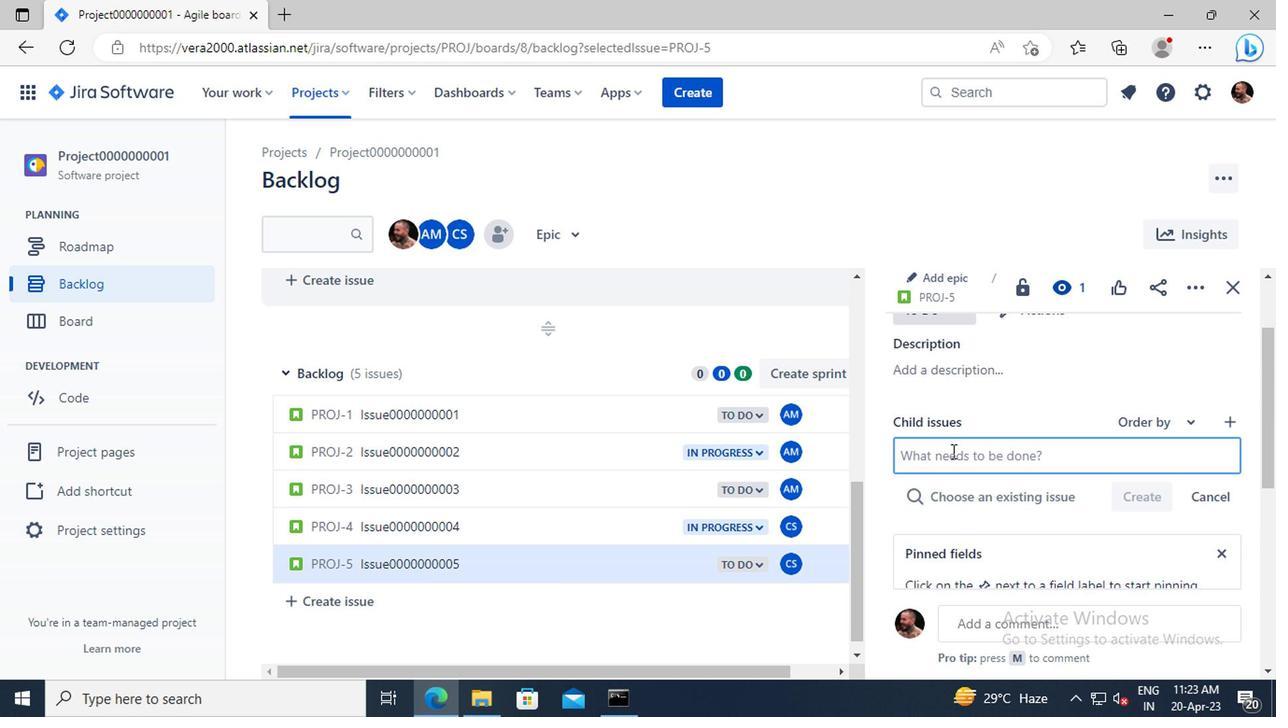 
Action: Key pressed <Key.shift>CHILD<Key.shift>ISSUE0000000009
Screenshot: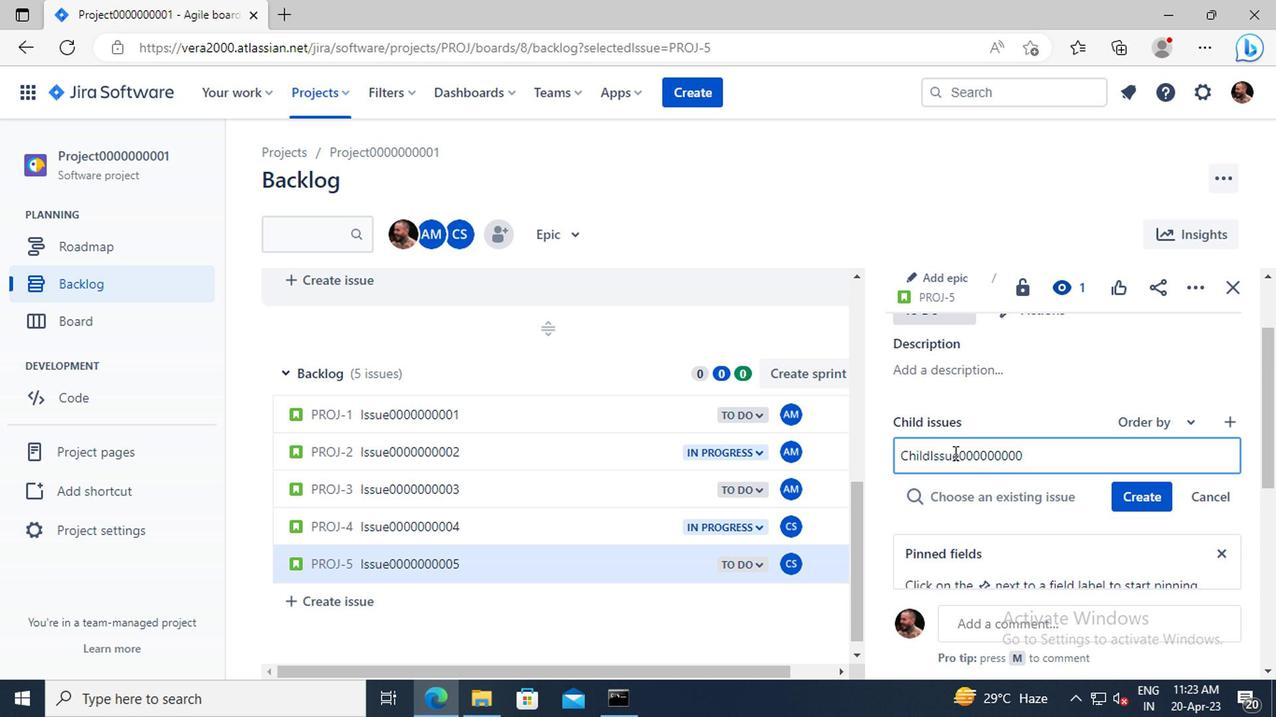 
Action: Mouse moved to (1135, 498)
Screenshot: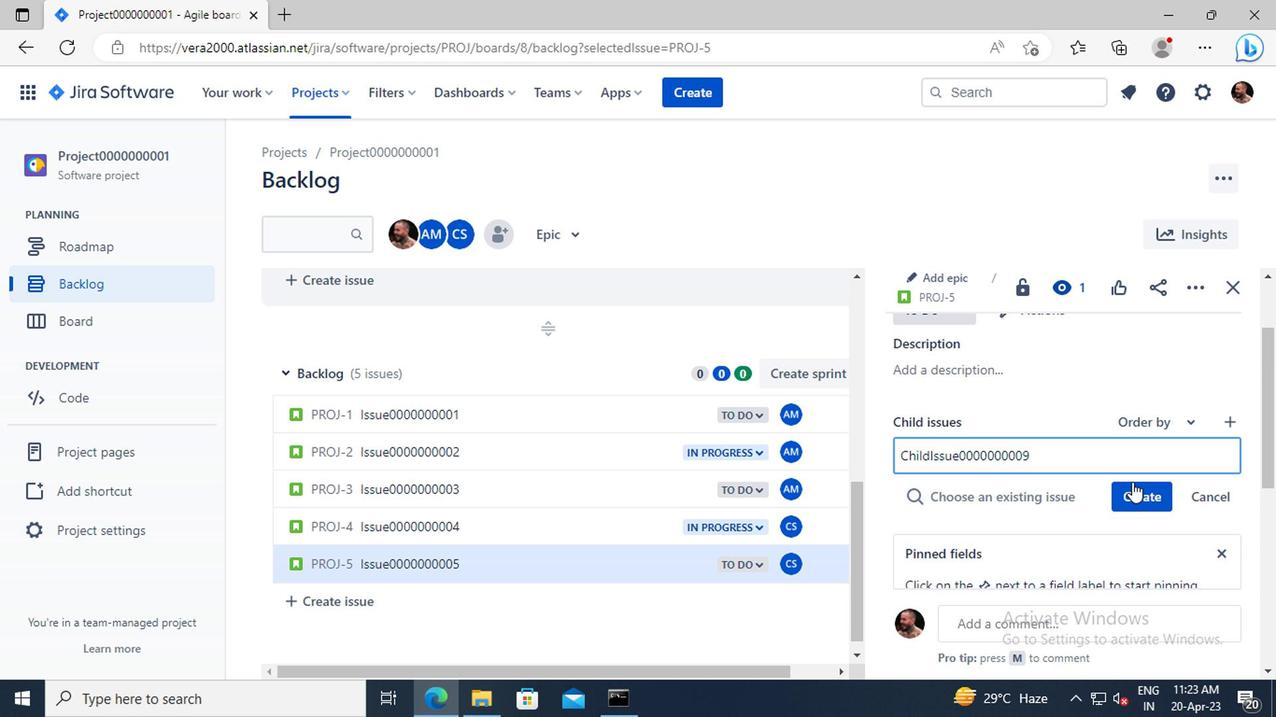 
Action: Mouse pressed left at (1135, 498)
Screenshot: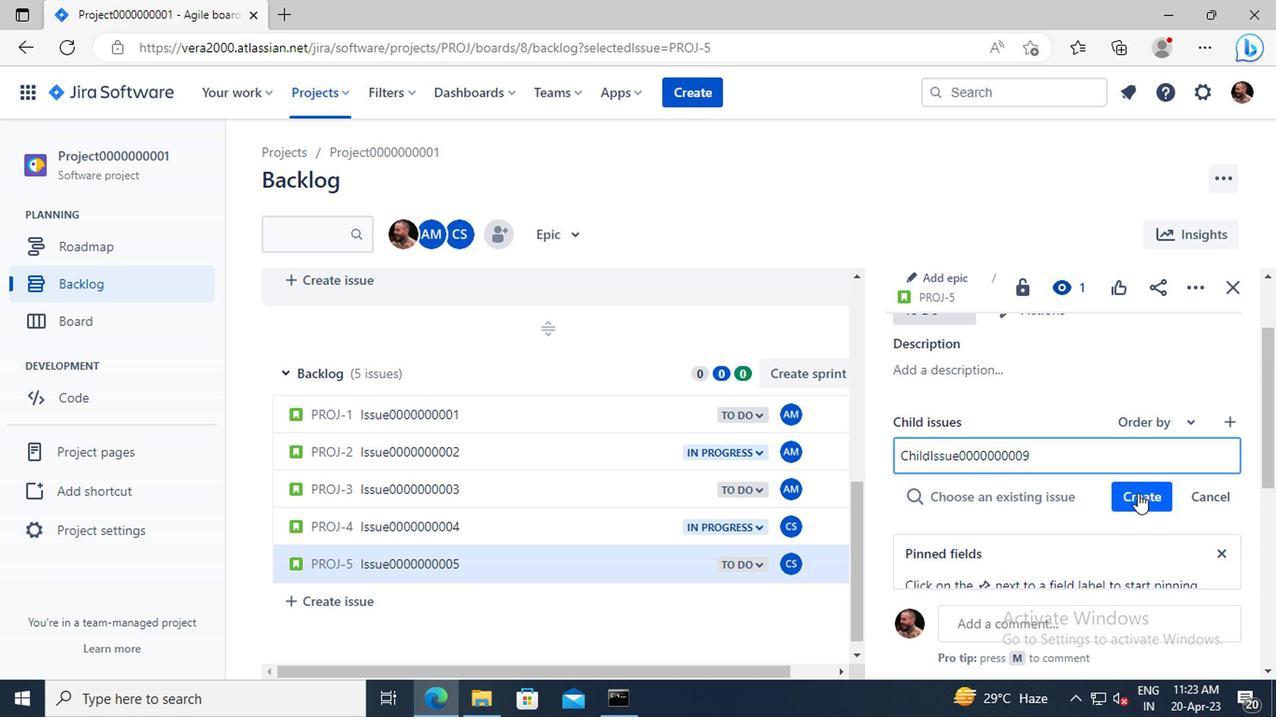 
Action: Mouse moved to (996, 475)
Screenshot: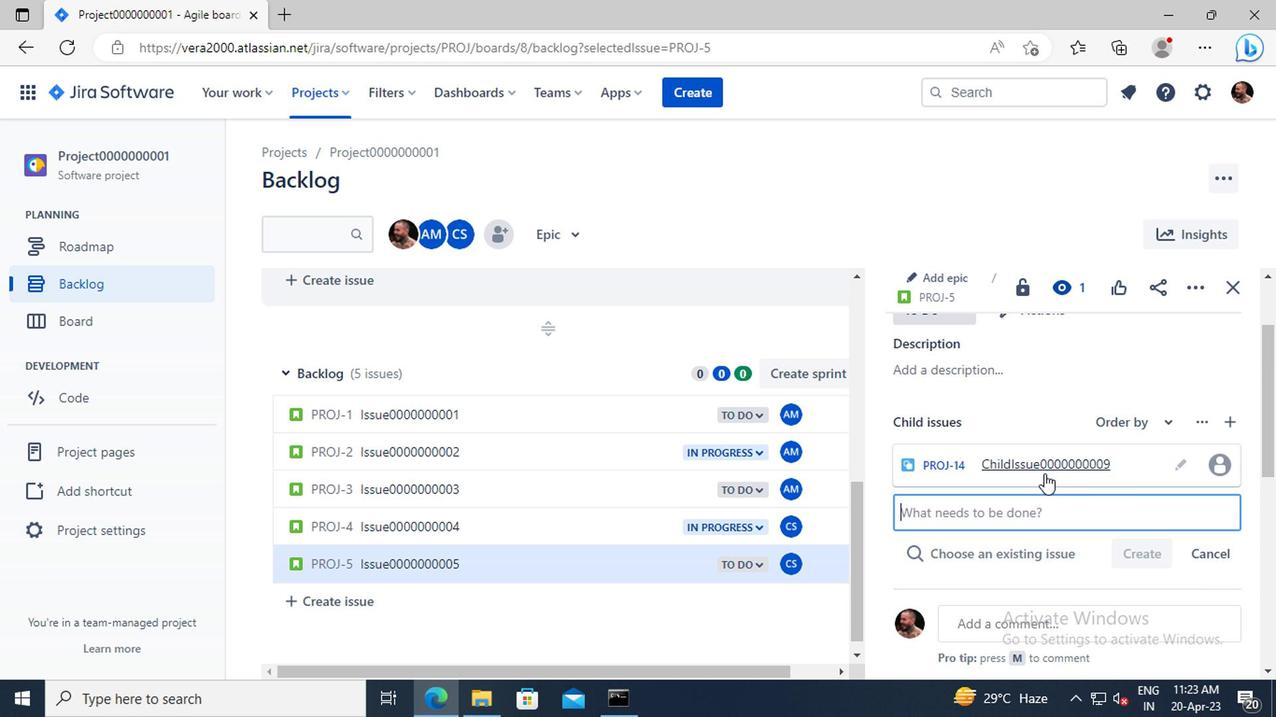 
Action: Mouse scrolled (996, 476) with delta (0, 0)
Screenshot: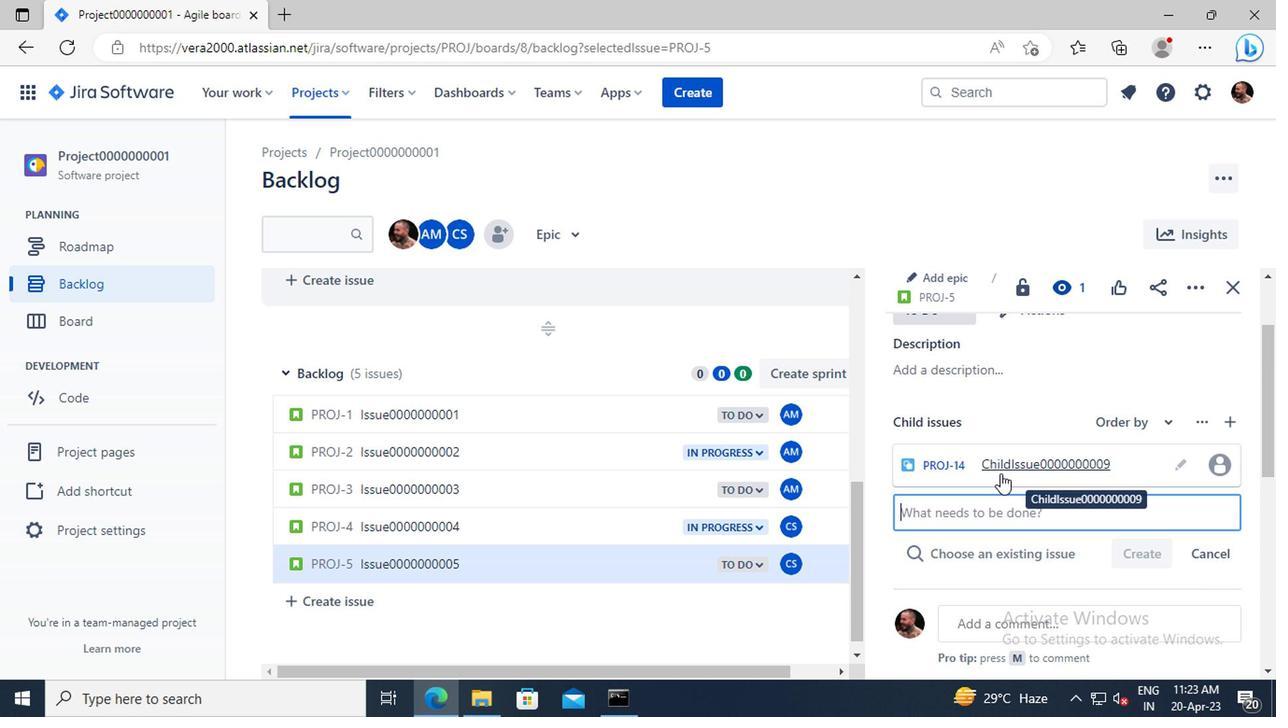 
Action: Mouse moved to (978, 439)
Screenshot: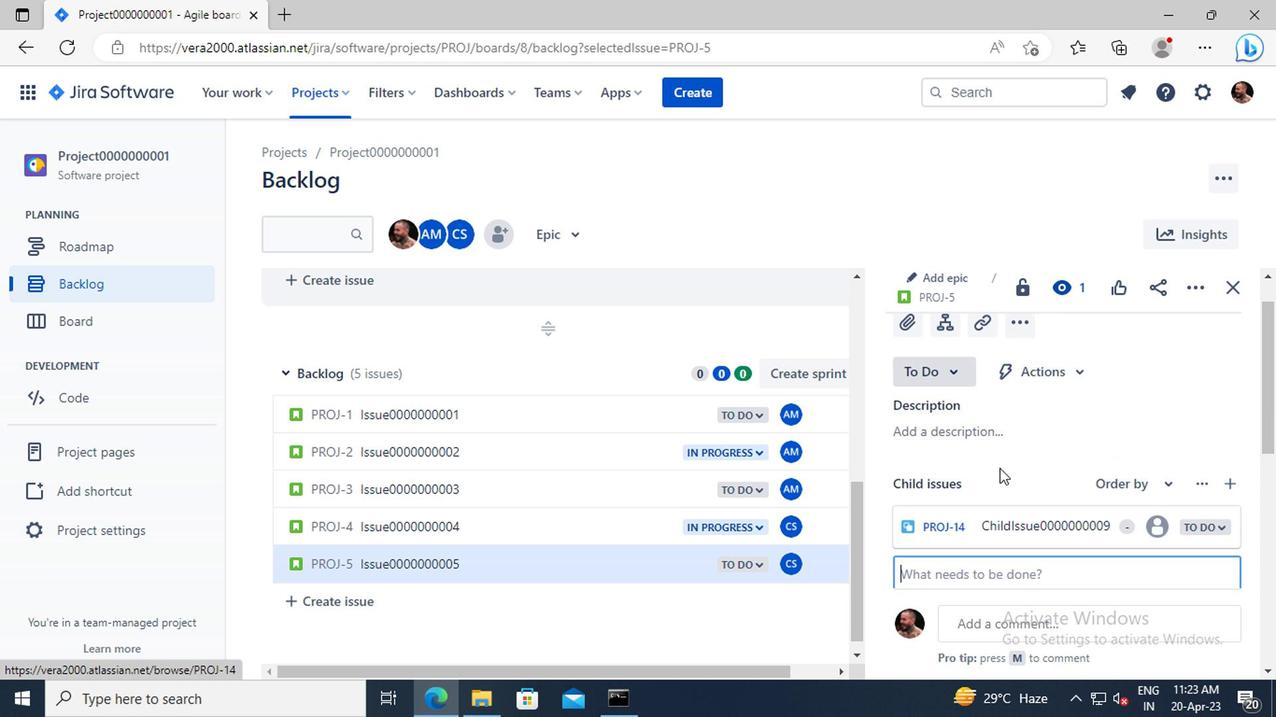 
Action: Mouse scrolled (978, 440) with delta (0, 0)
Screenshot: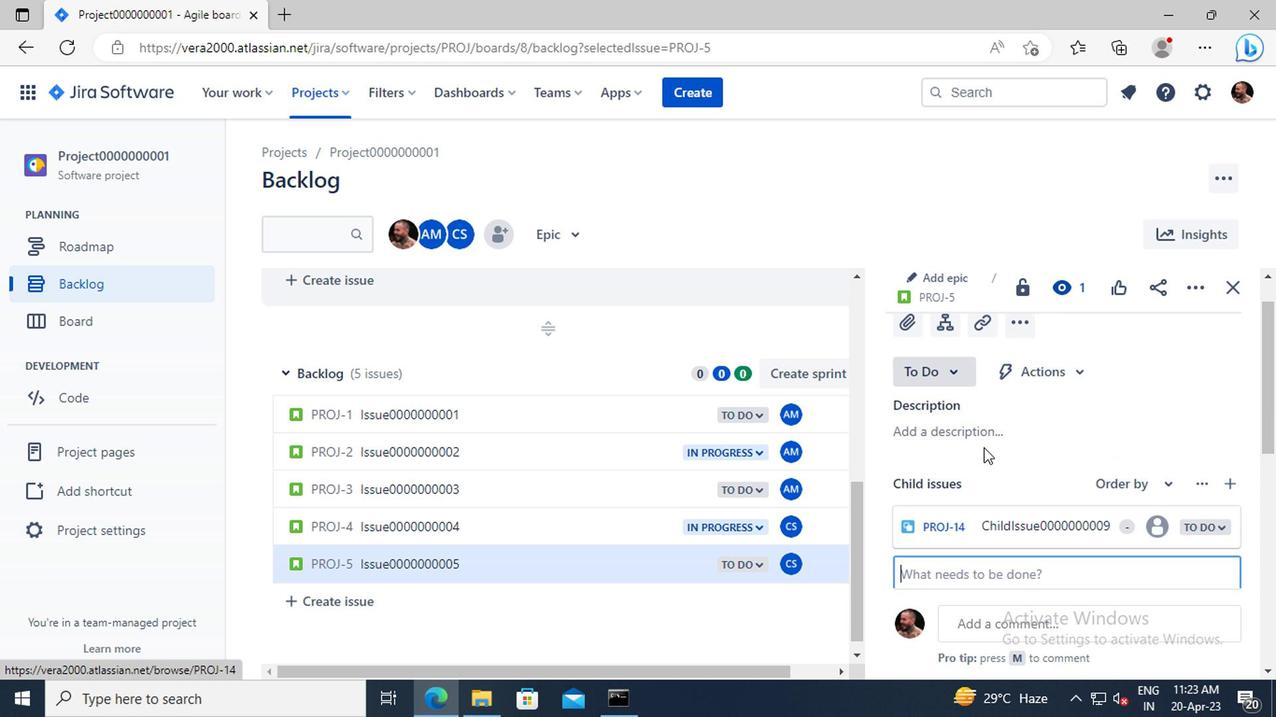 
Action: Mouse moved to (940, 369)
Screenshot: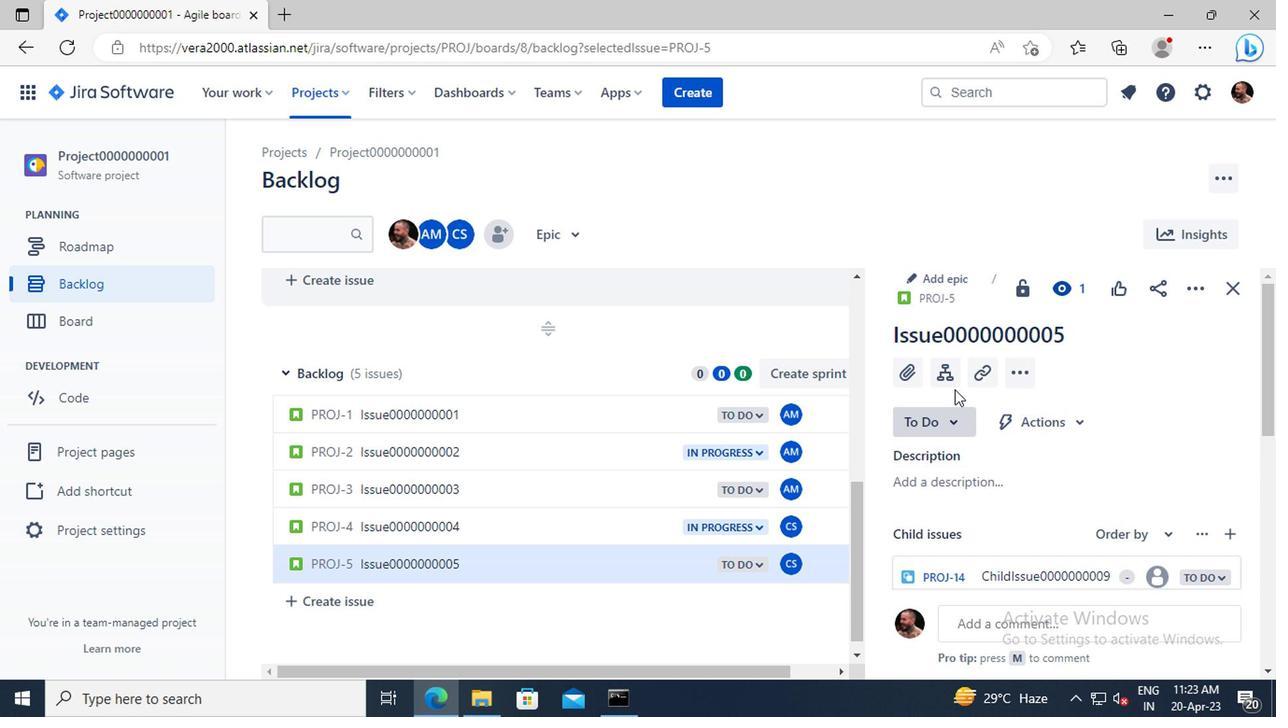 
Action: Mouse pressed left at (940, 369)
Screenshot: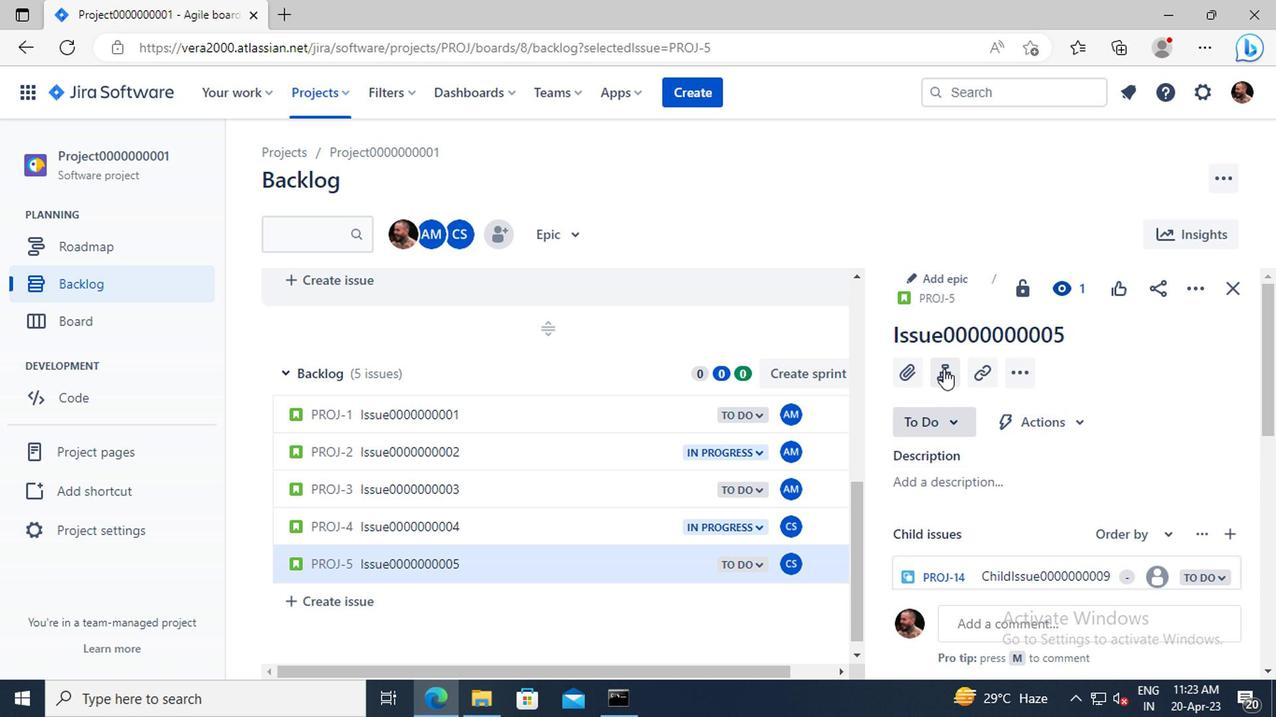 
Action: Mouse moved to (934, 454)
Screenshot: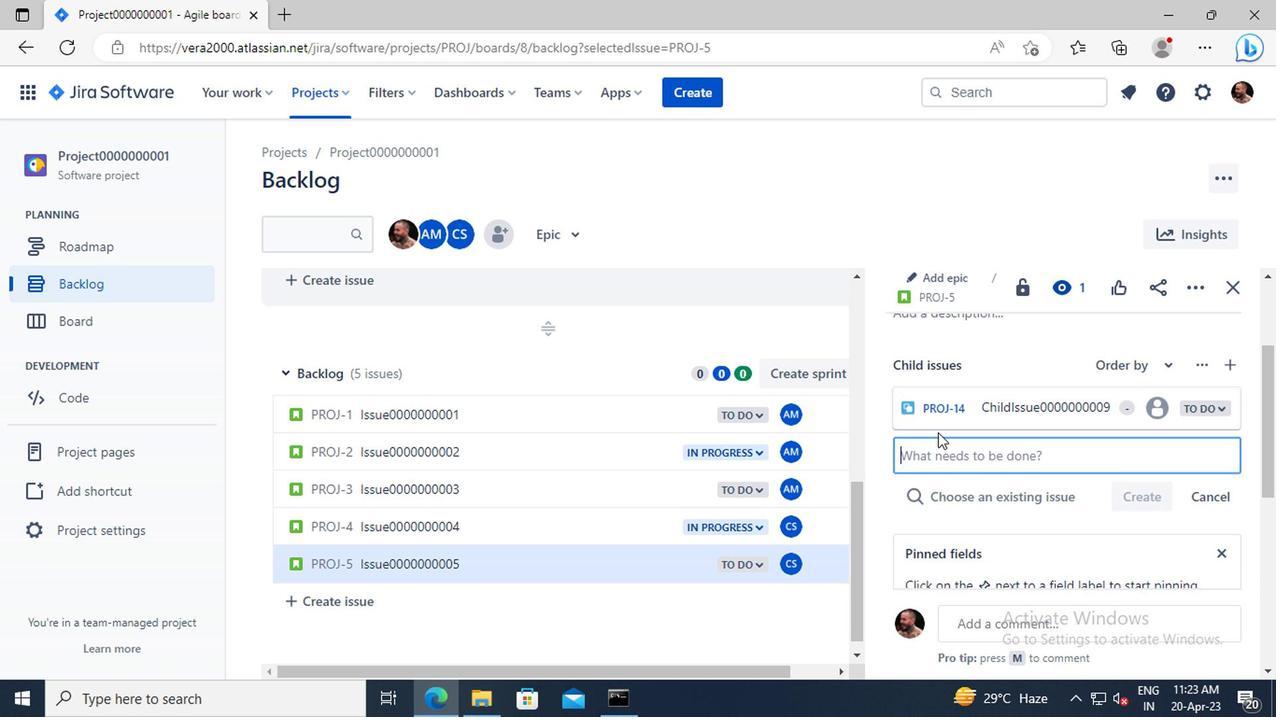 
Action: Mouse pressed left at (934, 454)
Screenshot: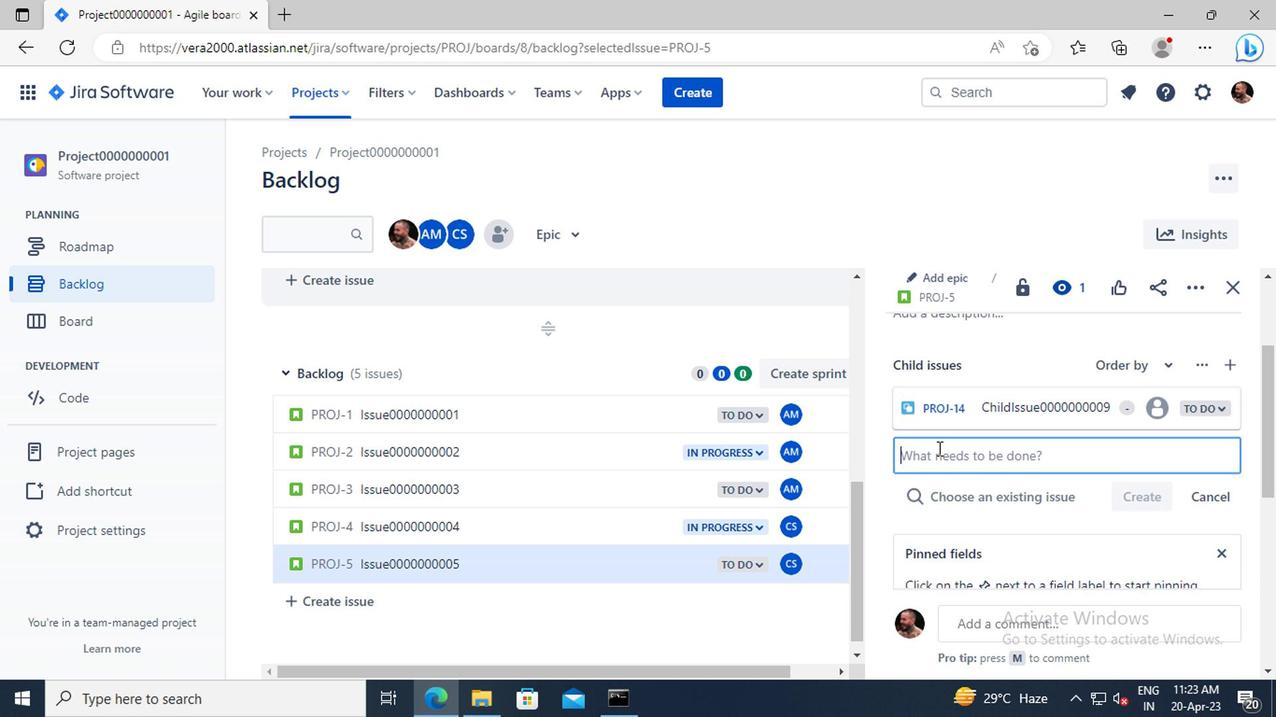 
Action: Key pressed <Key.shift>CHILD<Key.shift>ISSUE0000000010
Screenshot: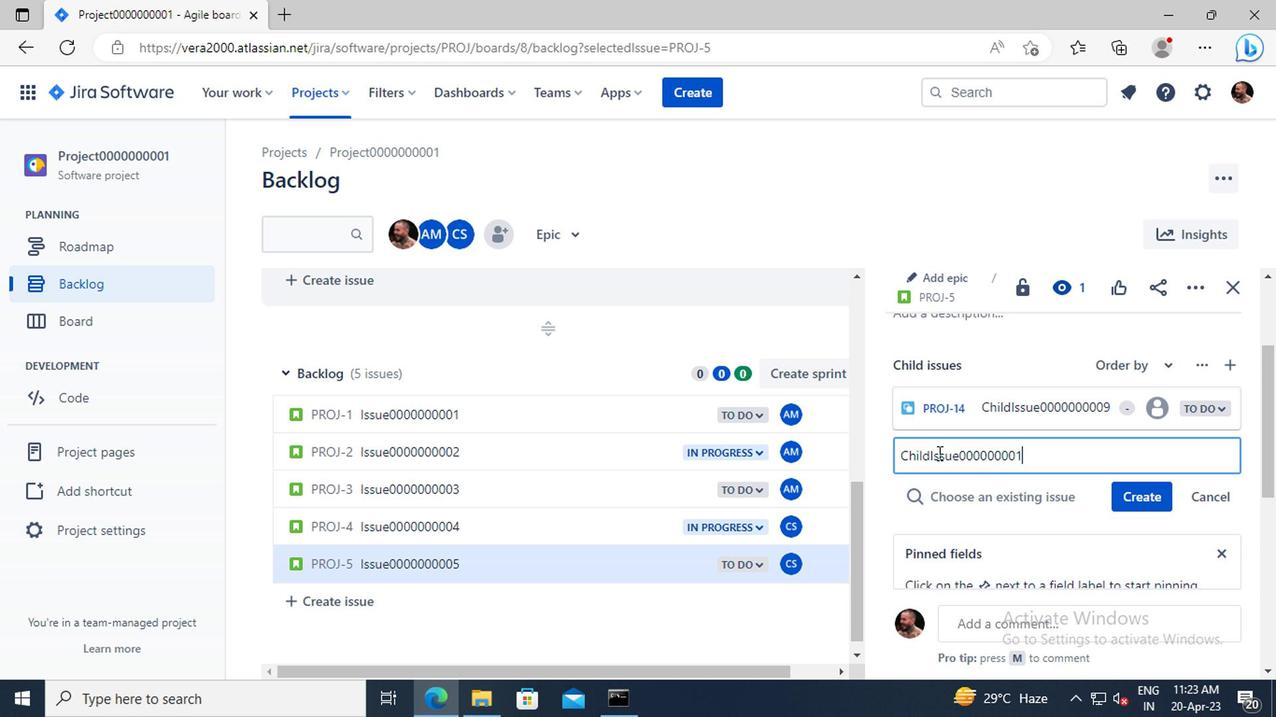
Action: Mouse moved to (1133, 494)
Screenshot: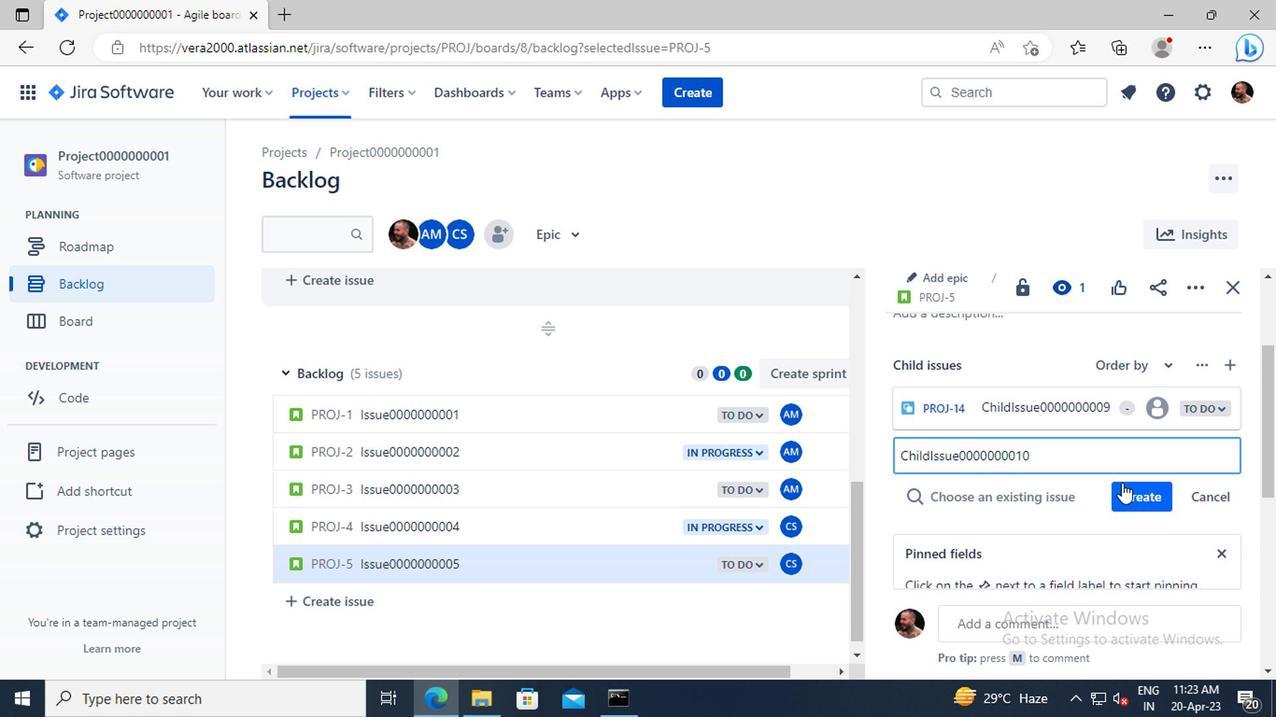 
Action: Mouse pressed left at (1133, 494)
Screenshot: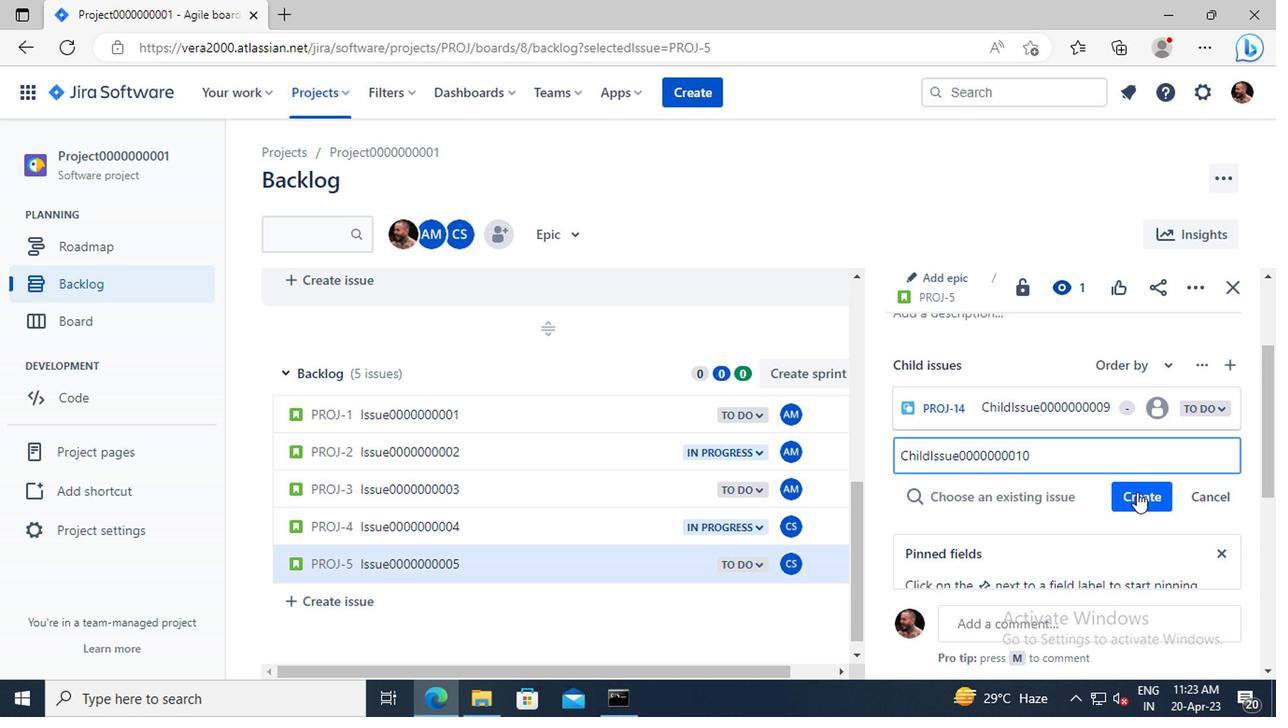 
